 Task: Find connections with filter location Chhāgalnāiya with filter topic #Creativitywith filter profile language French with filter current company Qlik with filter school Vel's Institute of Science, Technoloyg and Advanced Studies, Chennai with filter industry Accessible Architecture and Design with filter service category Event Photography with filter keywords title Photographer
Action: Mouse moved to (532, 112)
Screenshot: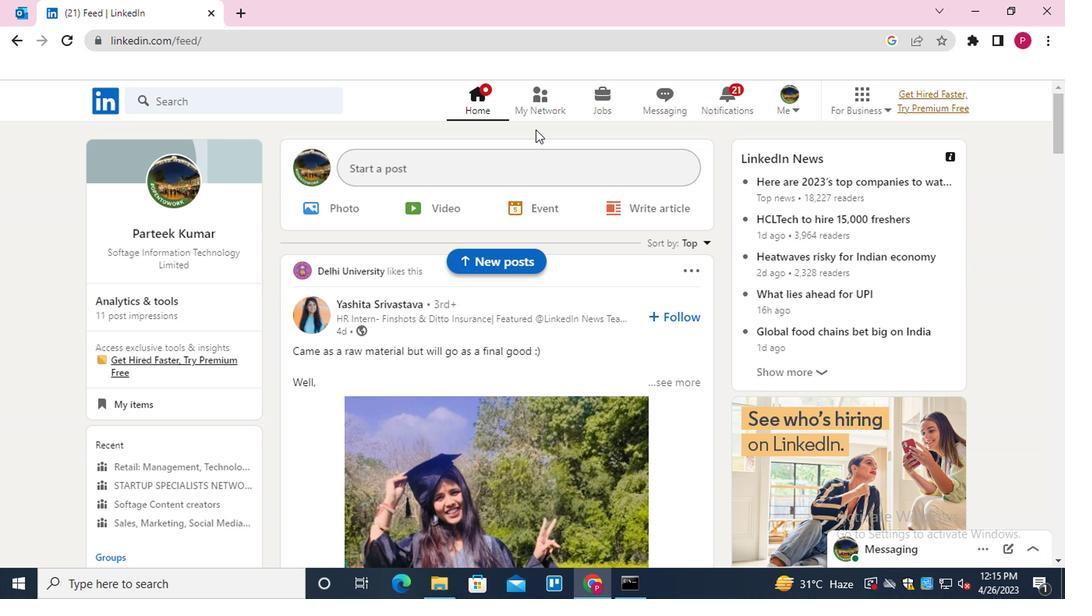 
Action: Mouse pressed left at (532, 112)
Screenshot: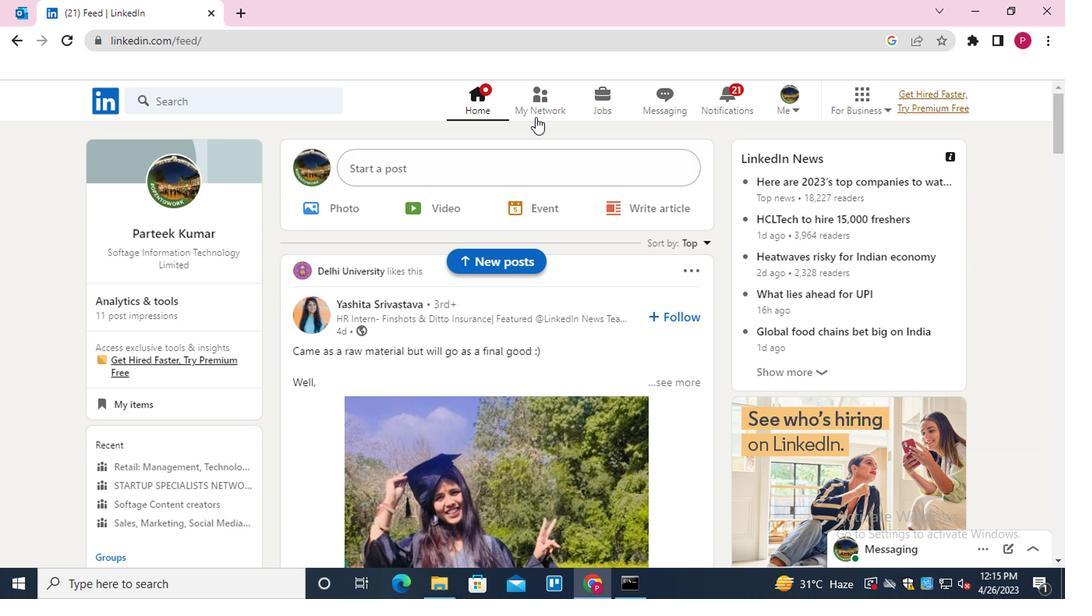 
Action: Mouse moved to (214, 184)
Screenshot: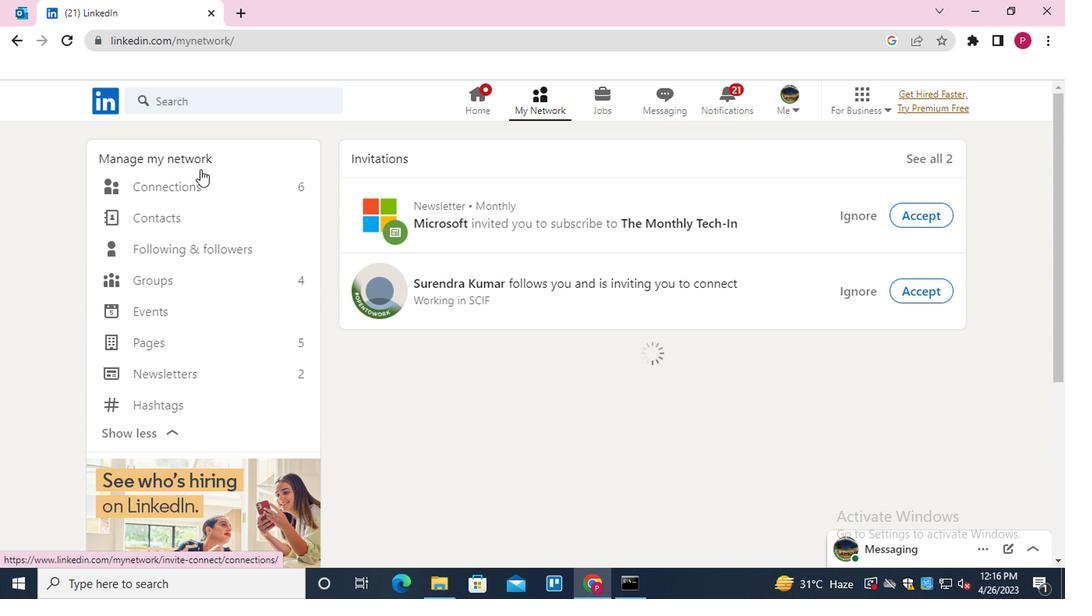 
Action: Mouse pressed left at (214, 184)
Screenshot: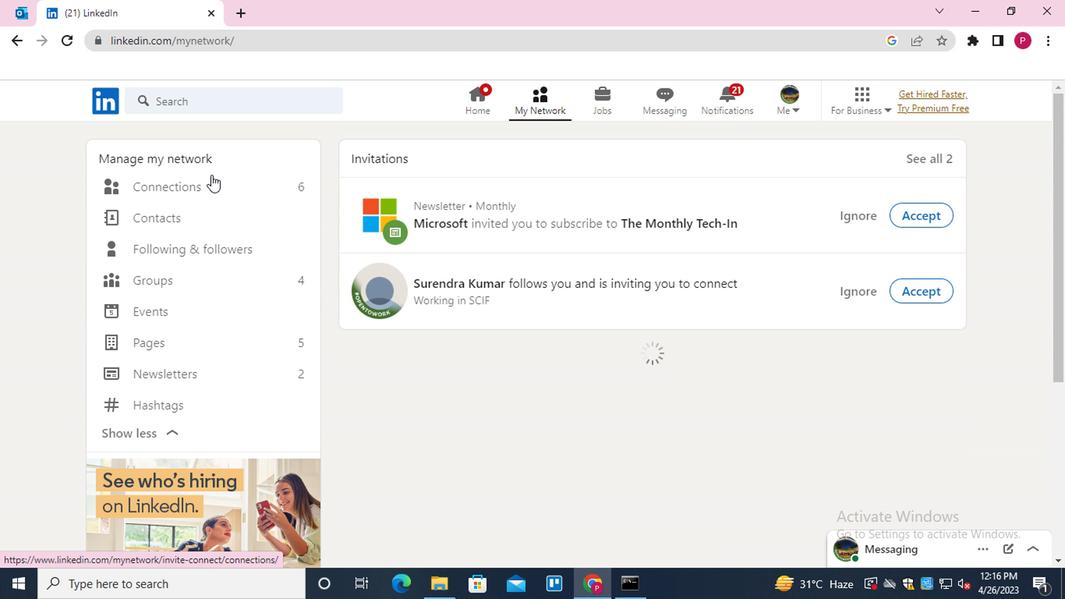 
Action: Mouse moved to (672, 189)
Screenshot: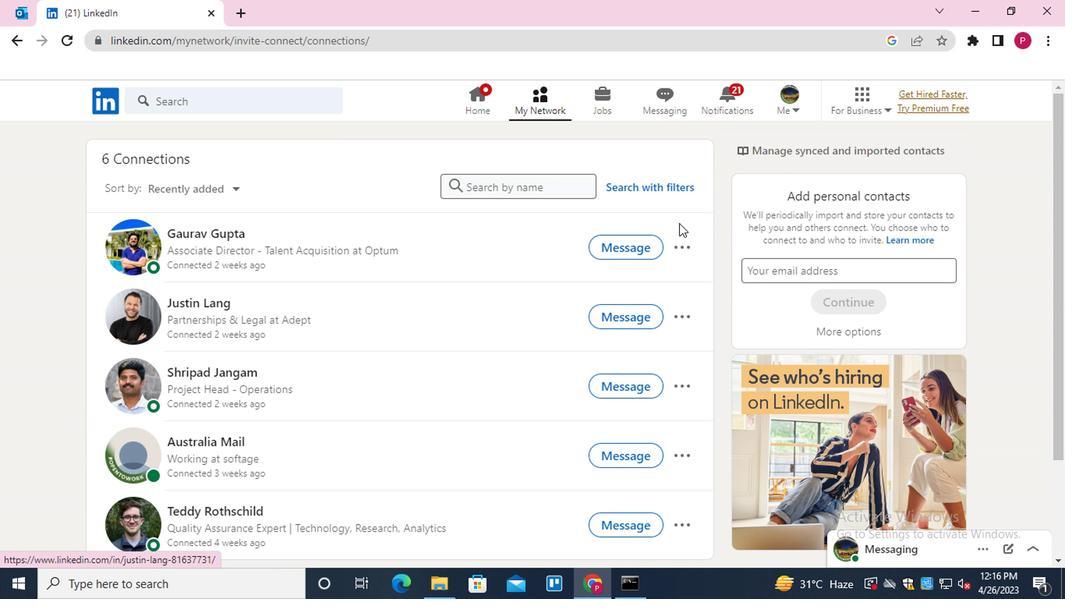
Action: Mouse pressed left at (672, 189)
Screenshot: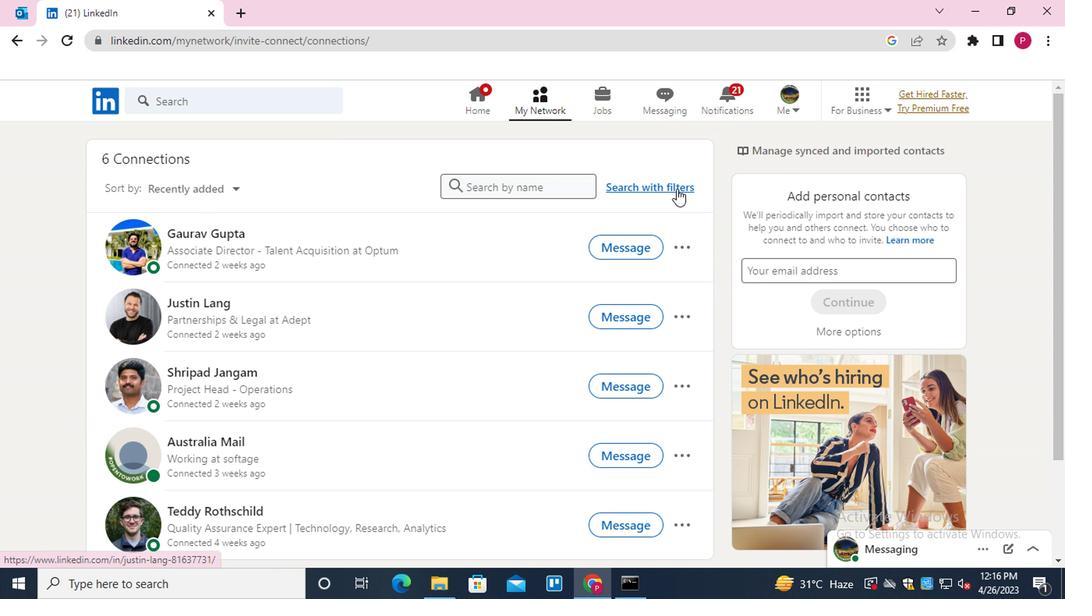 
Action: Mouse moved to (507, 148)
Screenshot: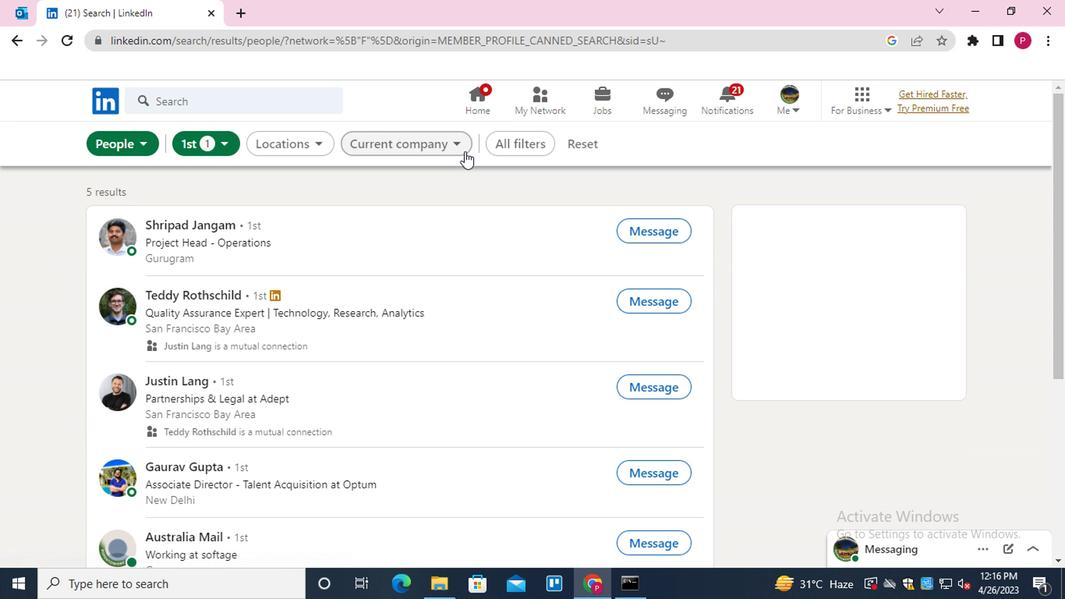 
Action: Mouse pressed left at (507, 148)
Screenshot: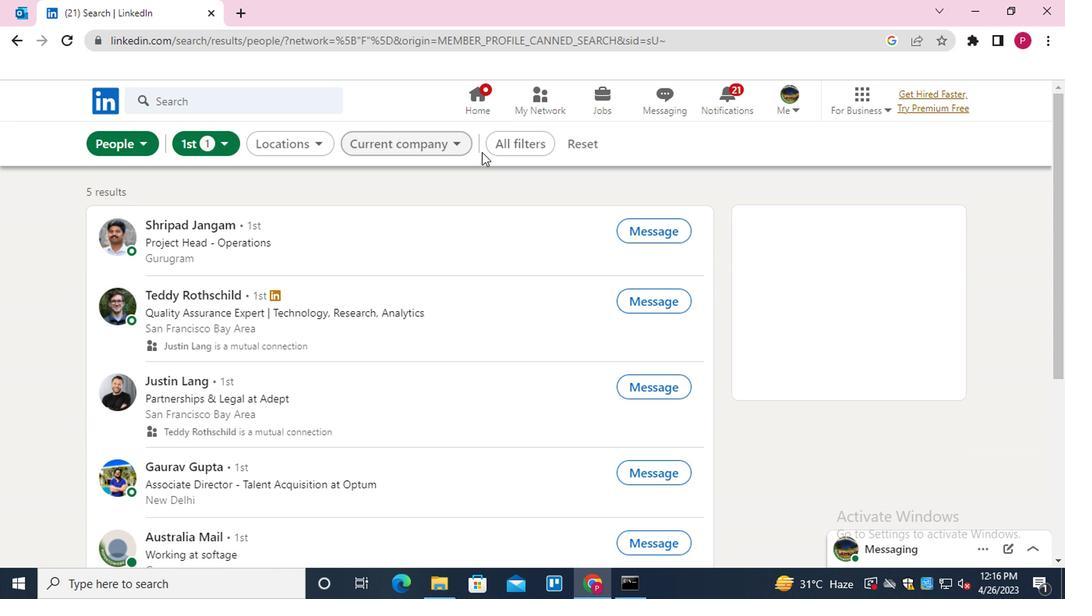 
Action: Mouse moved to (926, 388)
Screenshot: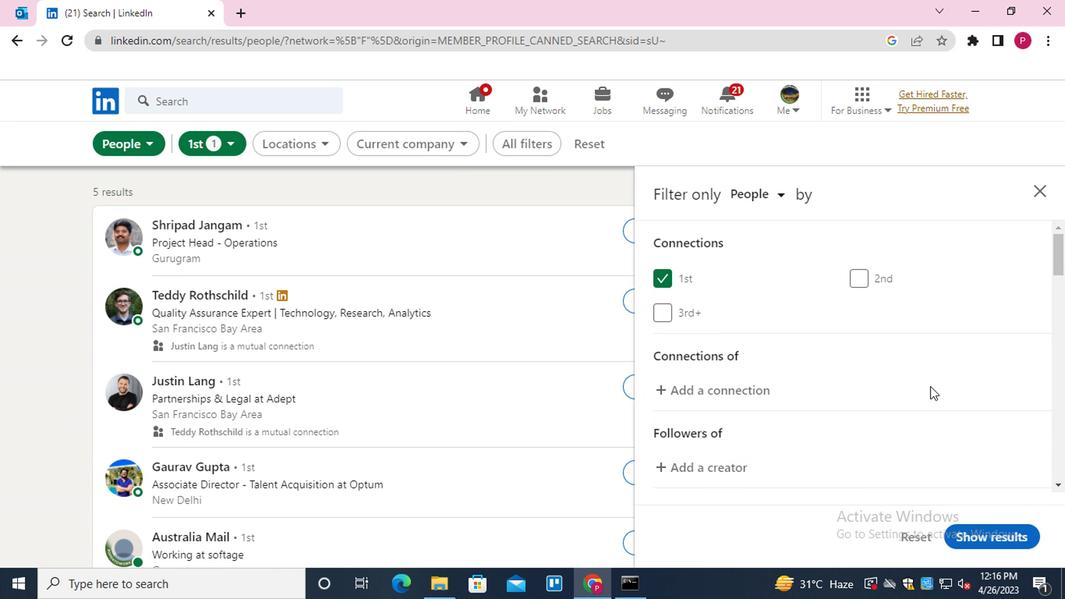 
Action: Mouse scrolled (926, 387) with delta (0, 0)
Screenshot: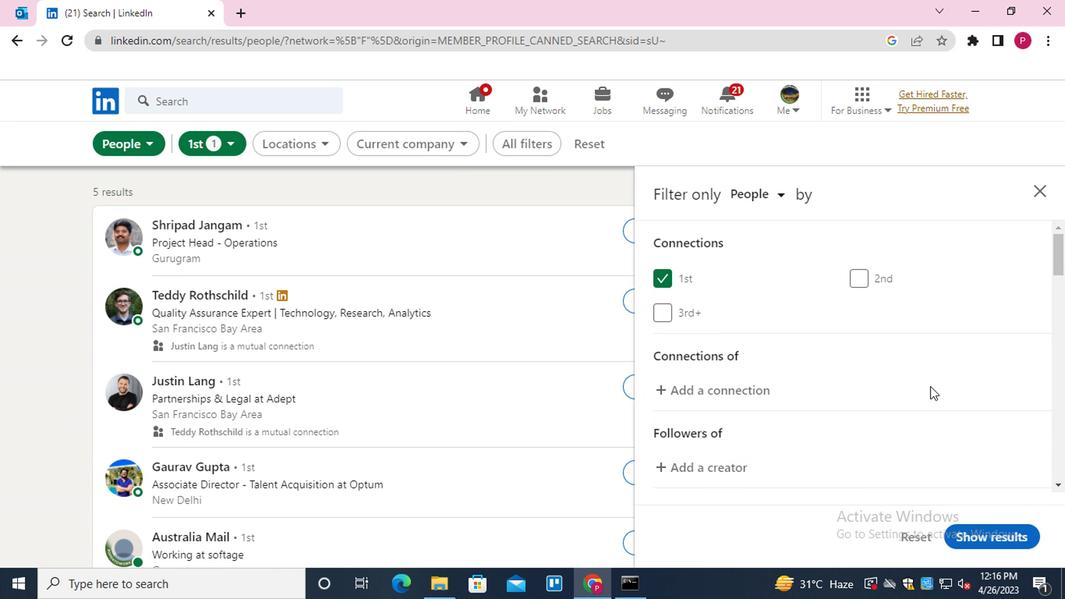 
Action: Mouse scrolled (926, 387) with delta (0, 0)
Screenshot: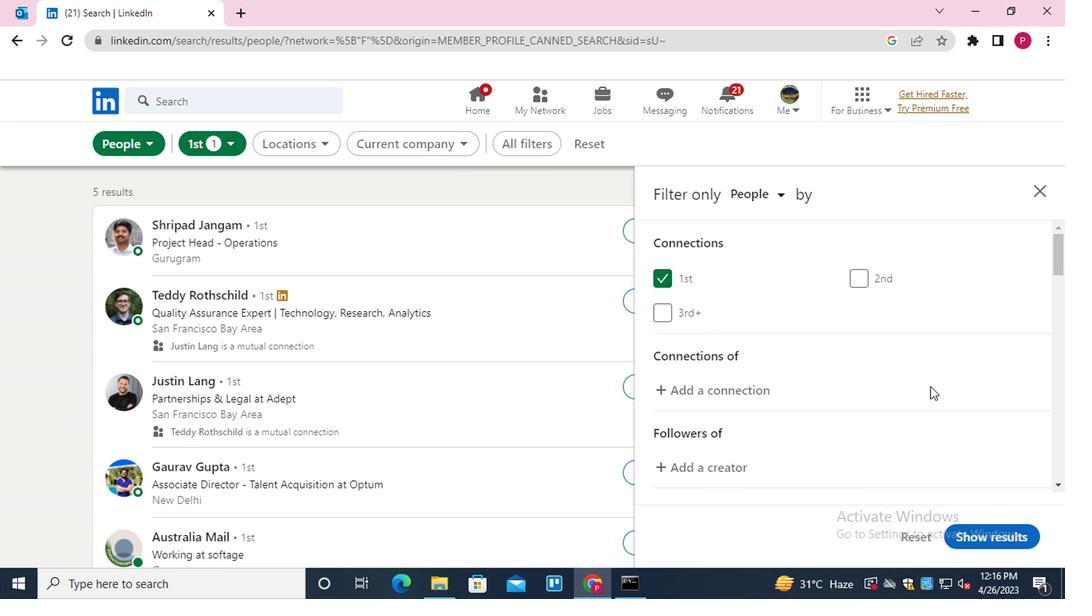 
Action: Mouse scrolled (926, 387) with delta (0, 0)
Screenshot: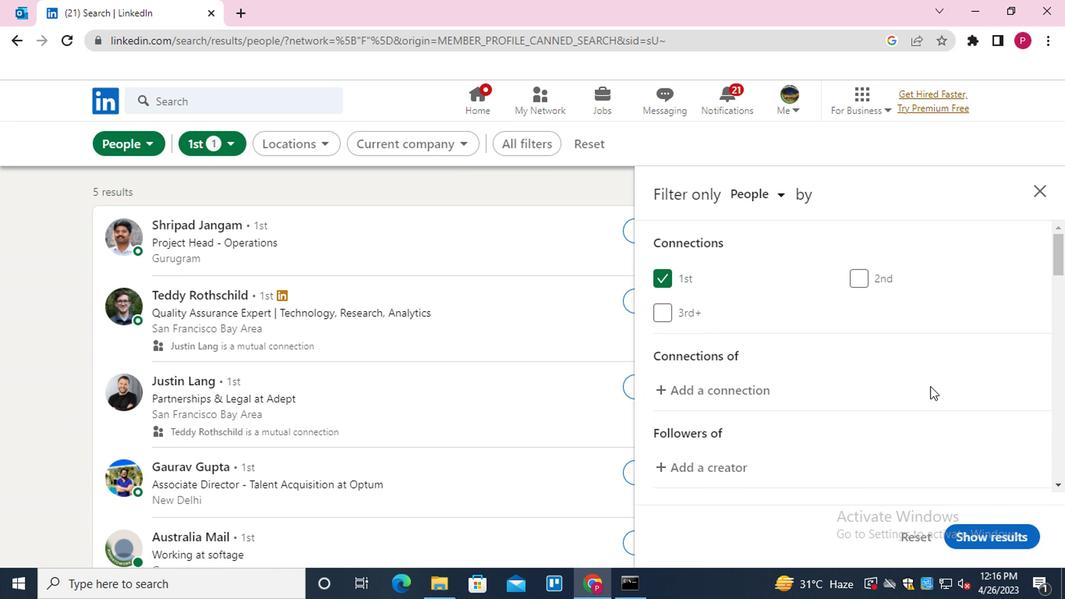 
Action: Mouse moved to (905, 389)
Screenshot: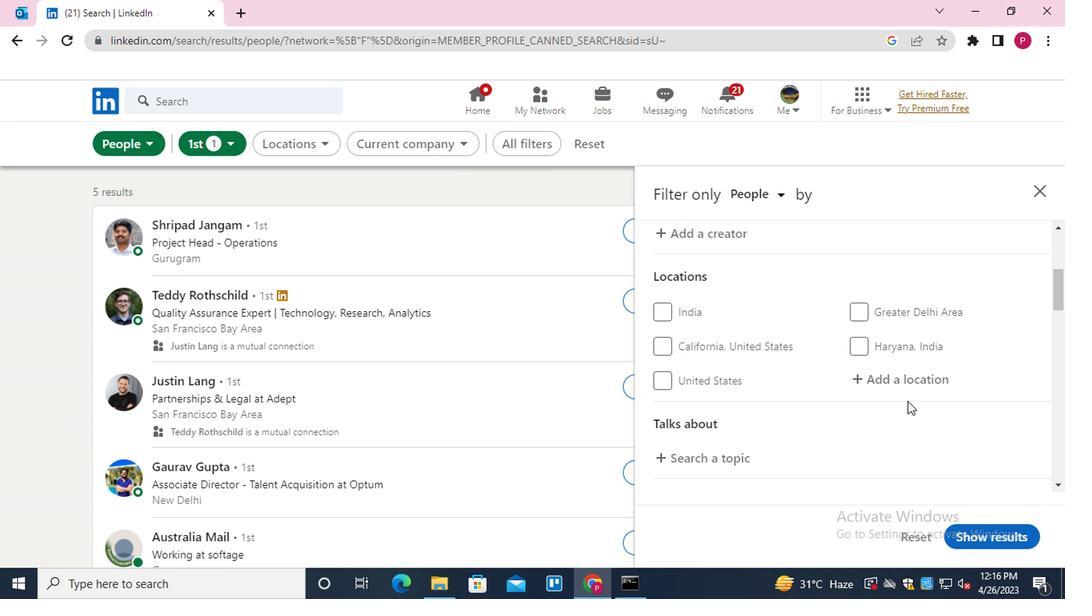 
Action: Mouse pressed left at (905, 389)
Screenshot: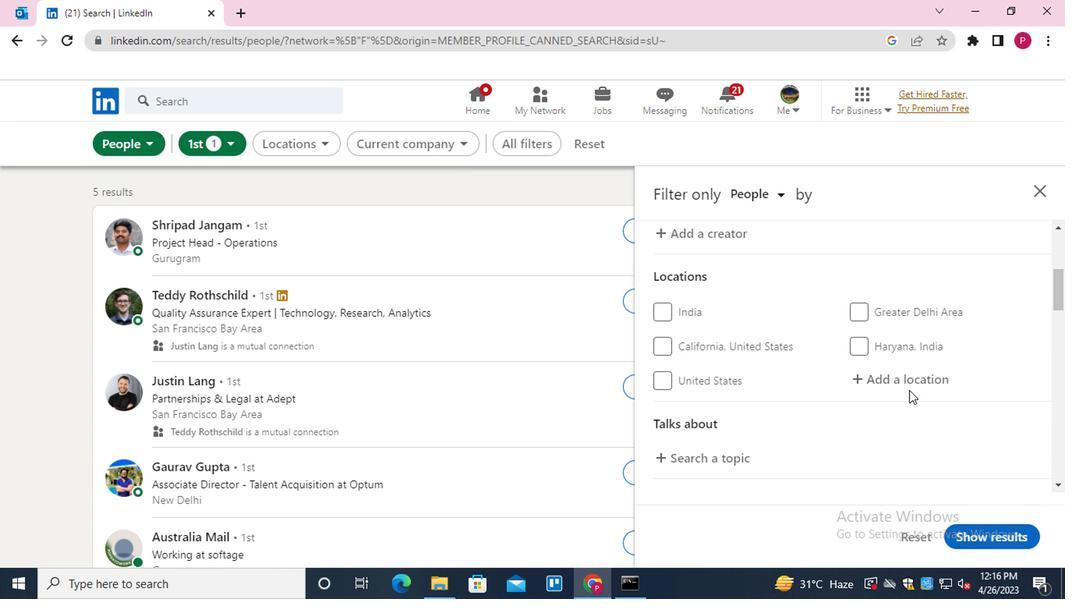 
Action: Key pressed <Key.shift>CHHAGALNAIYA
Screenshot: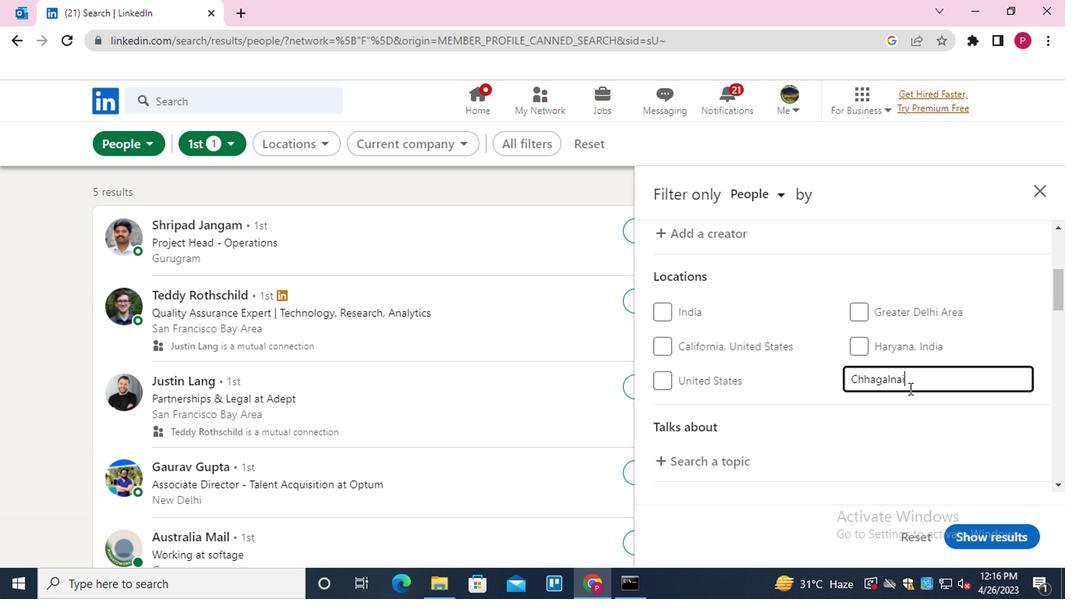 
Action: Mouse moved to (801, 382)
Screenshot: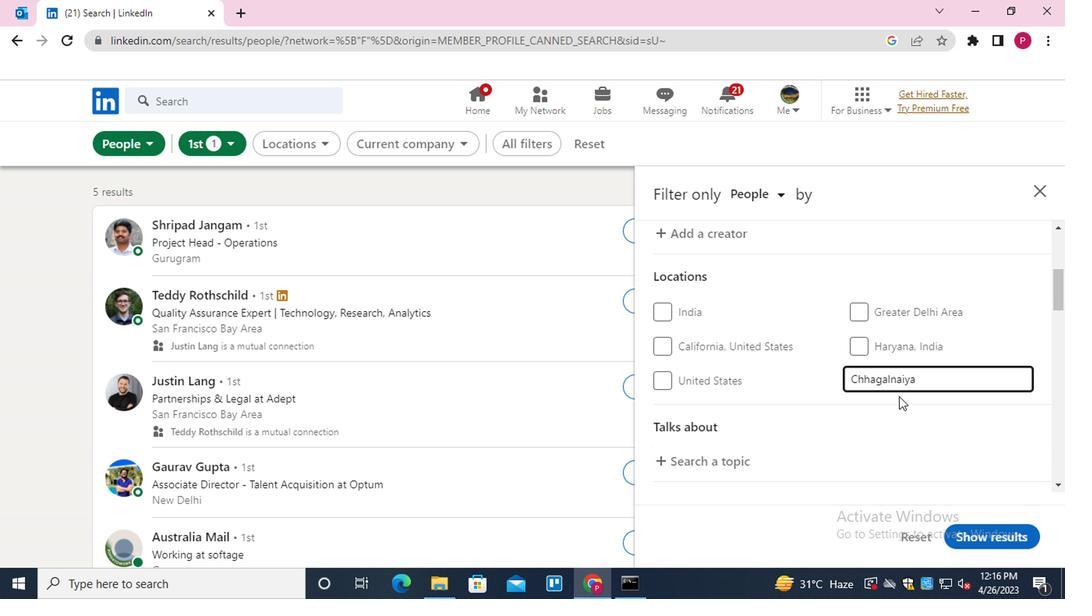 
Action: Mouse scrolled (801, 381) with delta (0, 0)
Screenshot: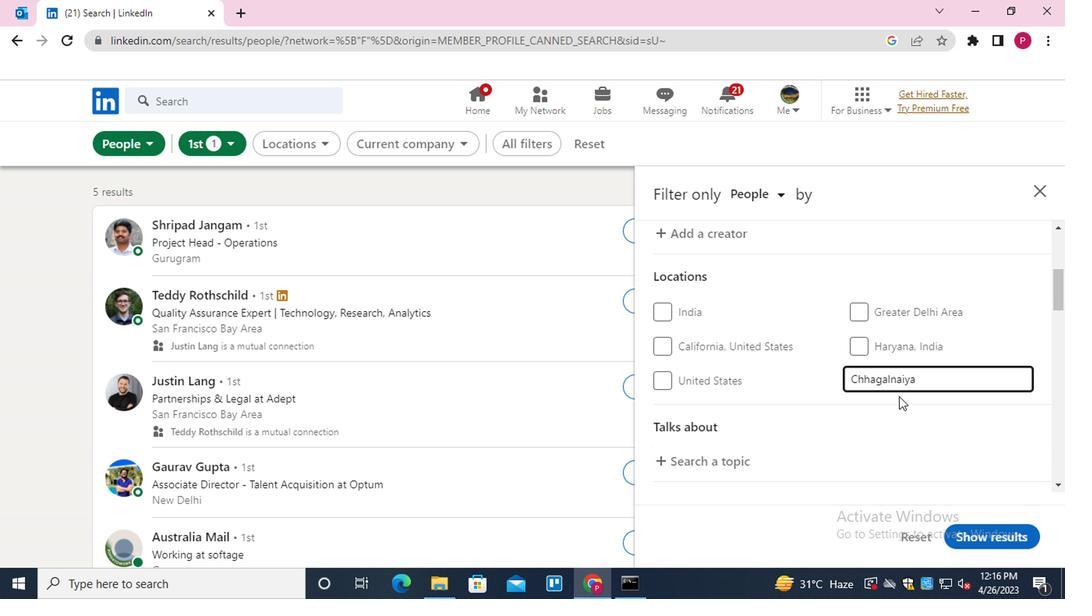 
Action: Mouse moved to (796, 380)
Screenshot: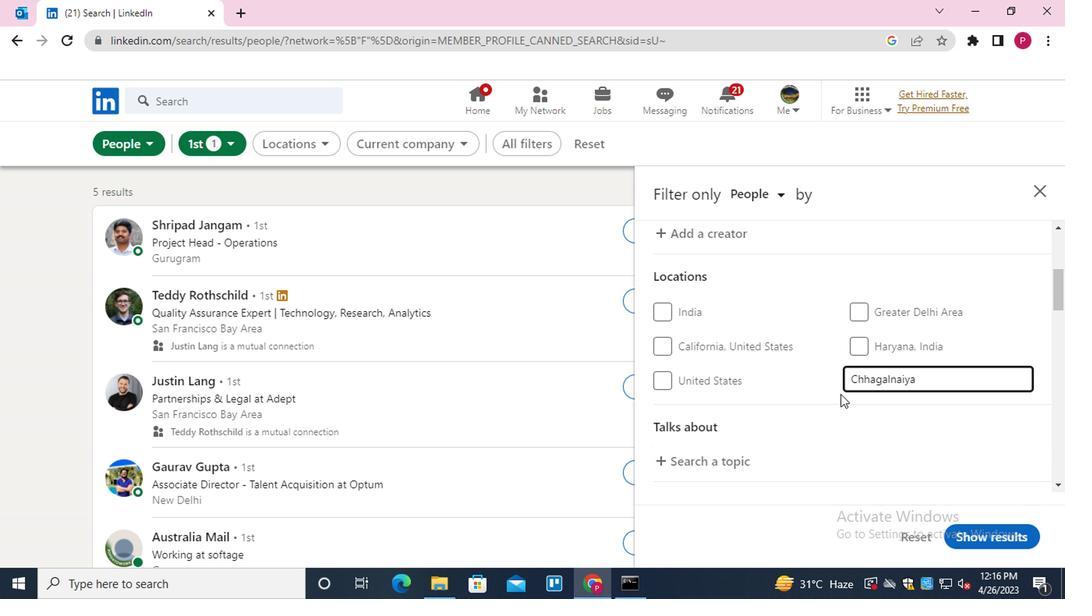 
Action: Mouse scrolled (796, 380) with delta (0, 0)
Screenshot: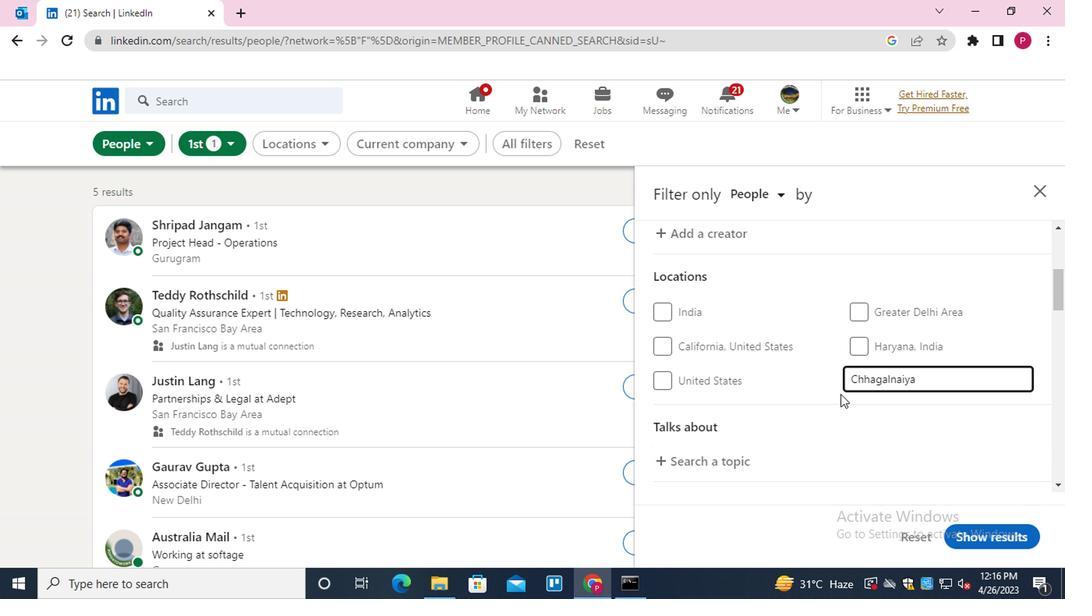 
Action: Mouse moved to (713, 303)
Screenshot: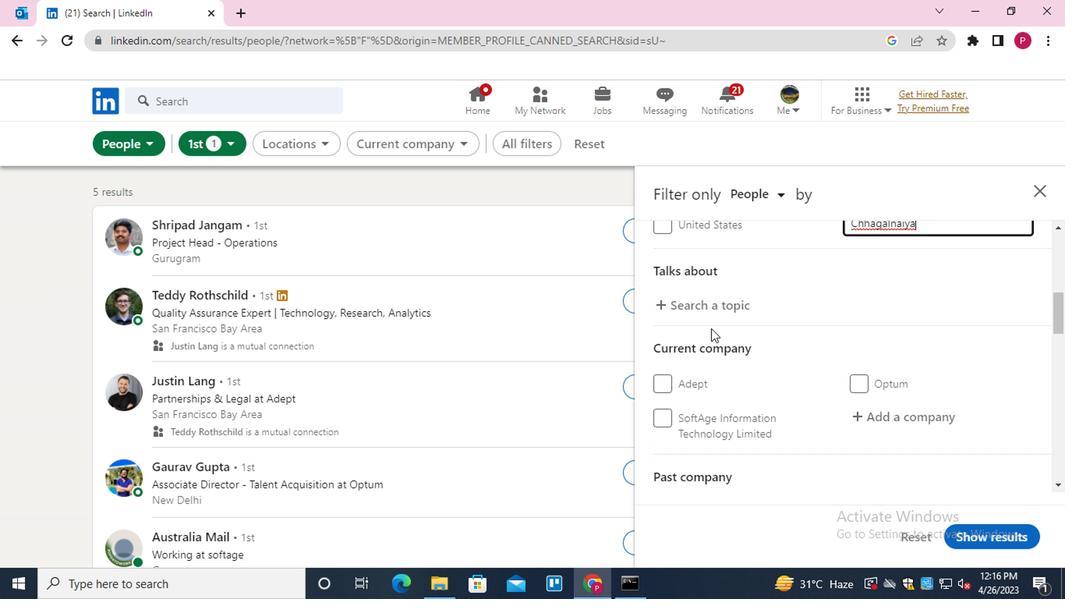 
Action: Mouse pressed left at (713, 303)
Screenshot: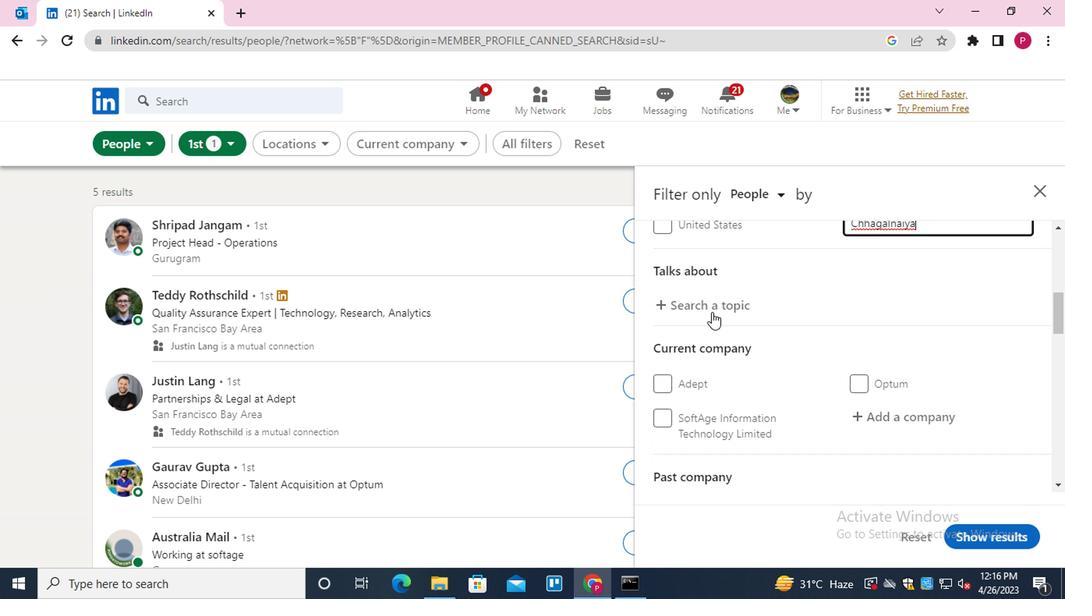 
Action: Key pressed CREATIVITY<Key.down><Key.enter>
Screenshot: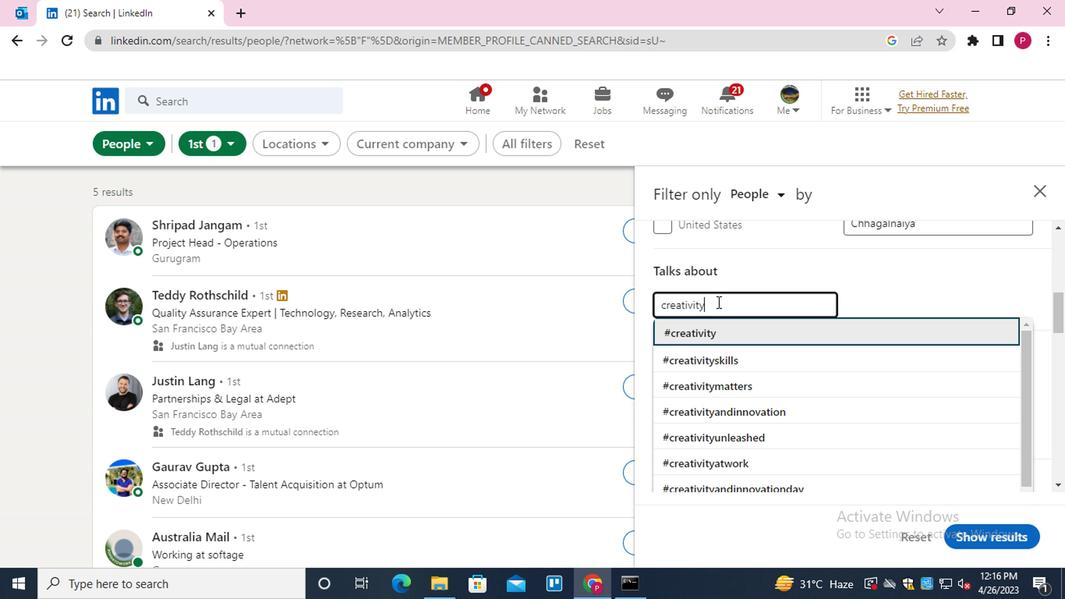 
Action: Mouse moved to (805, 328)
Screenshot: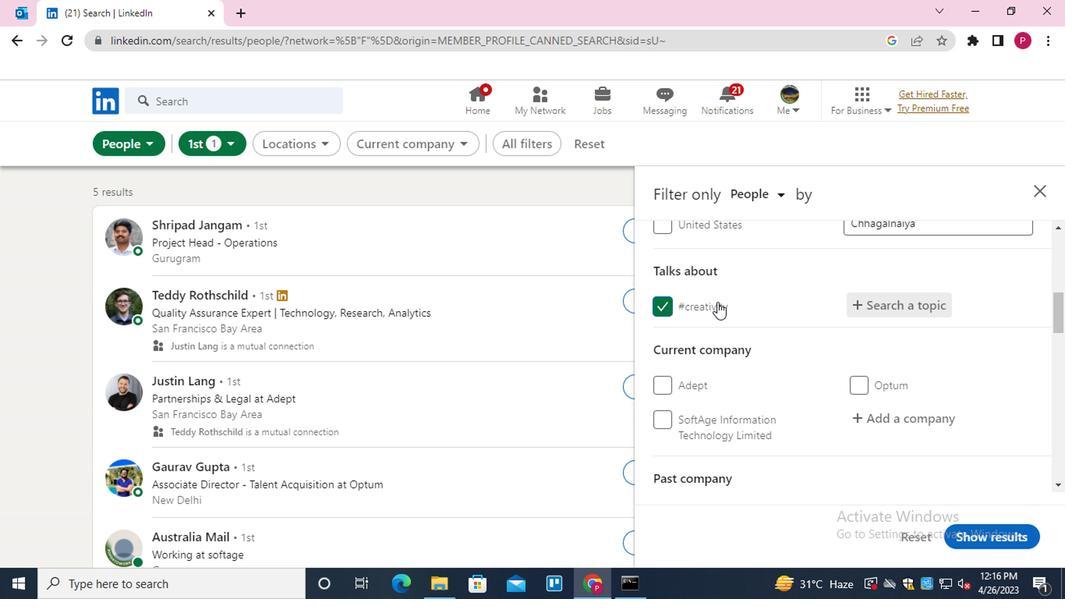 
Action: Mouse scrolled (805, 327) with delta (0, 0)
Screenshot: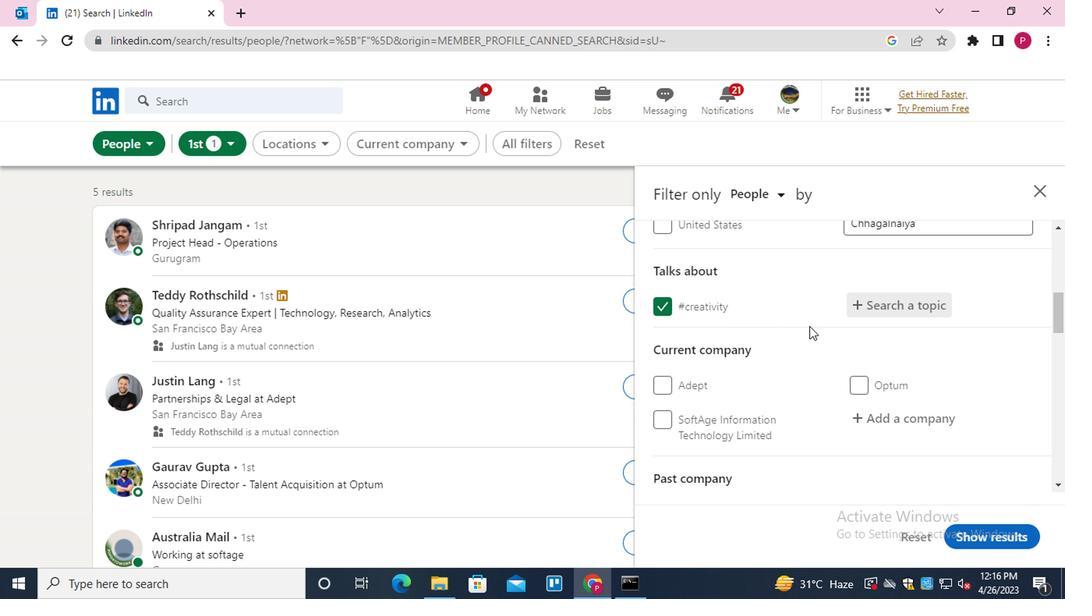 
Action: Mouse scrolled (805, 327) with delta (0, 0)
Screenshot: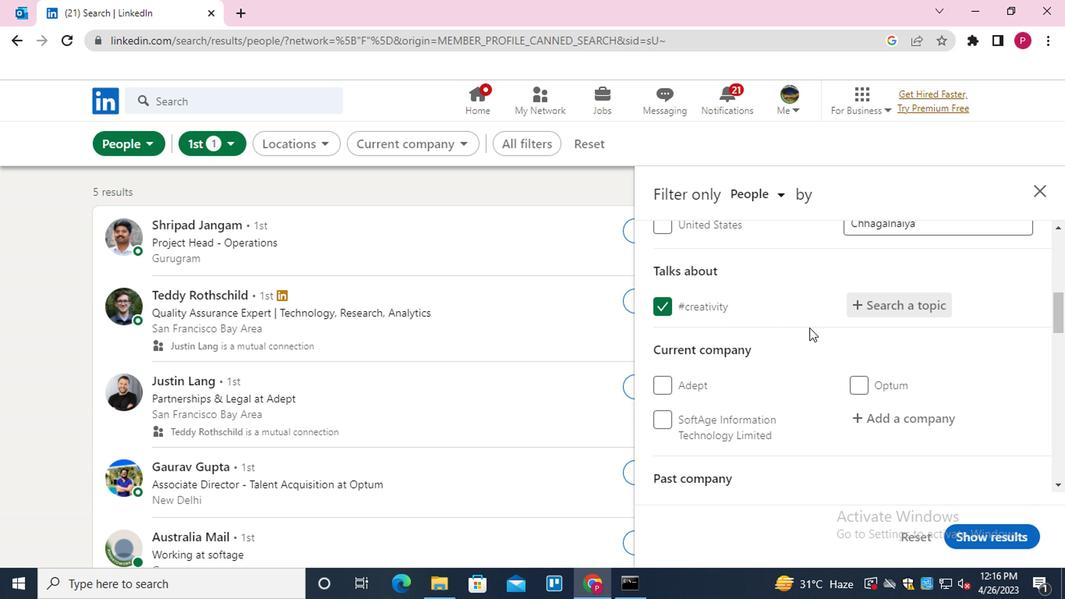 
Action: Mouse moved to (898, 253)
Screenshot: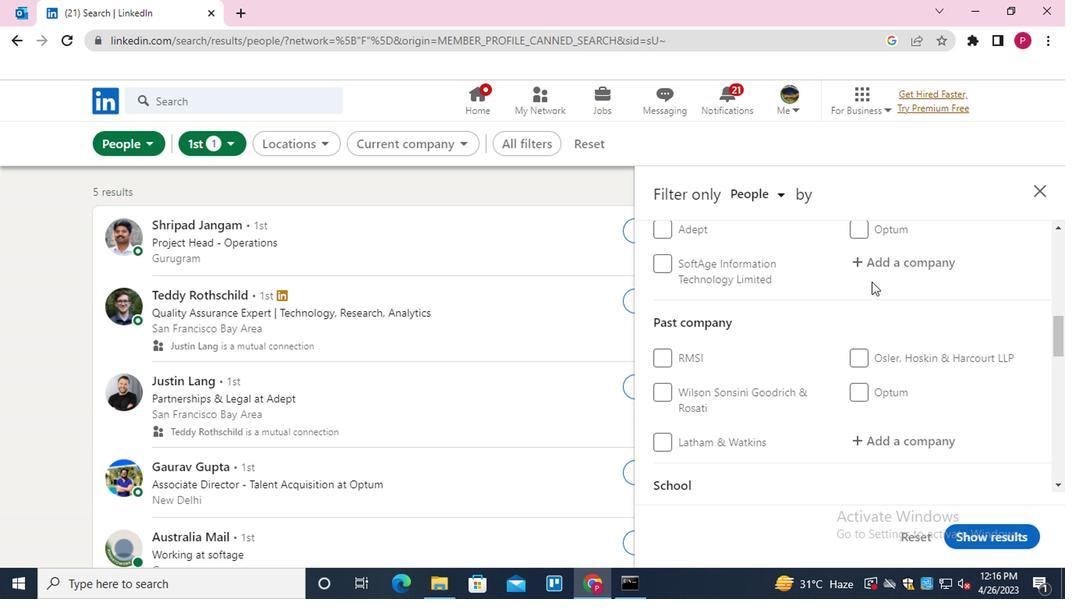 
Action: Mouse pressed left at (898, 253)
Screenshot: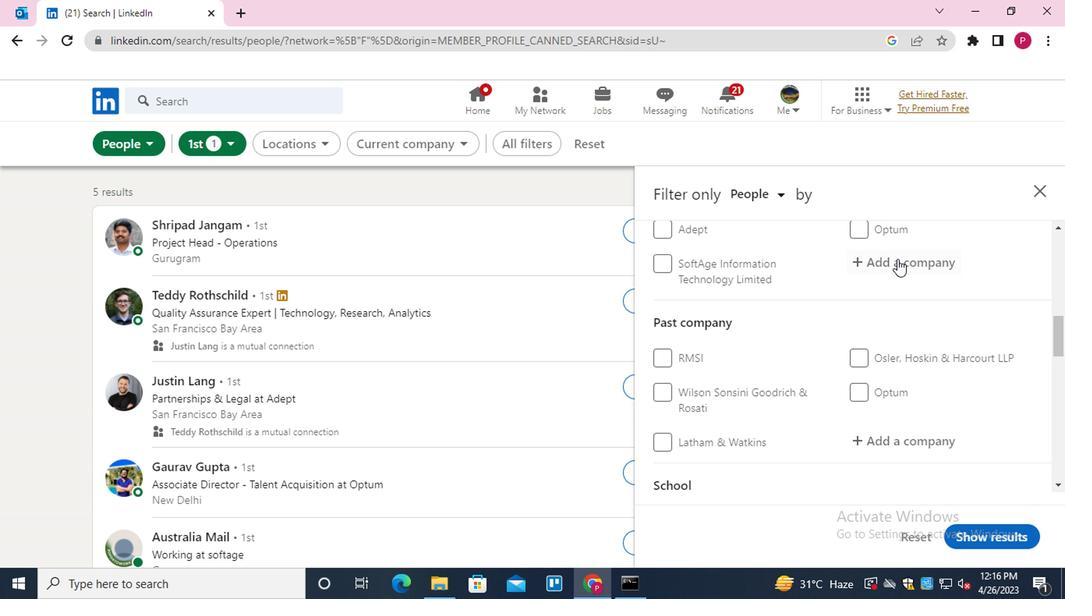 
Action: Key pressed <Key.shift><Key.shift><Key.shift><Key.shift>QLIK<Key.down><Key.enter>
Screenshot: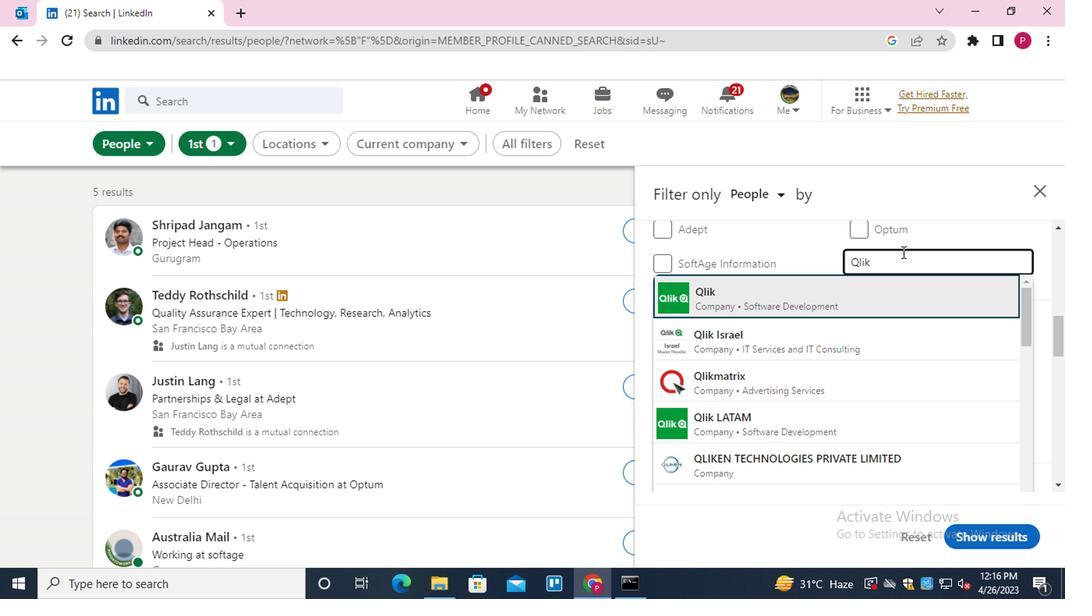 
Action: Mouse moved to (823, 299)
Screenshot: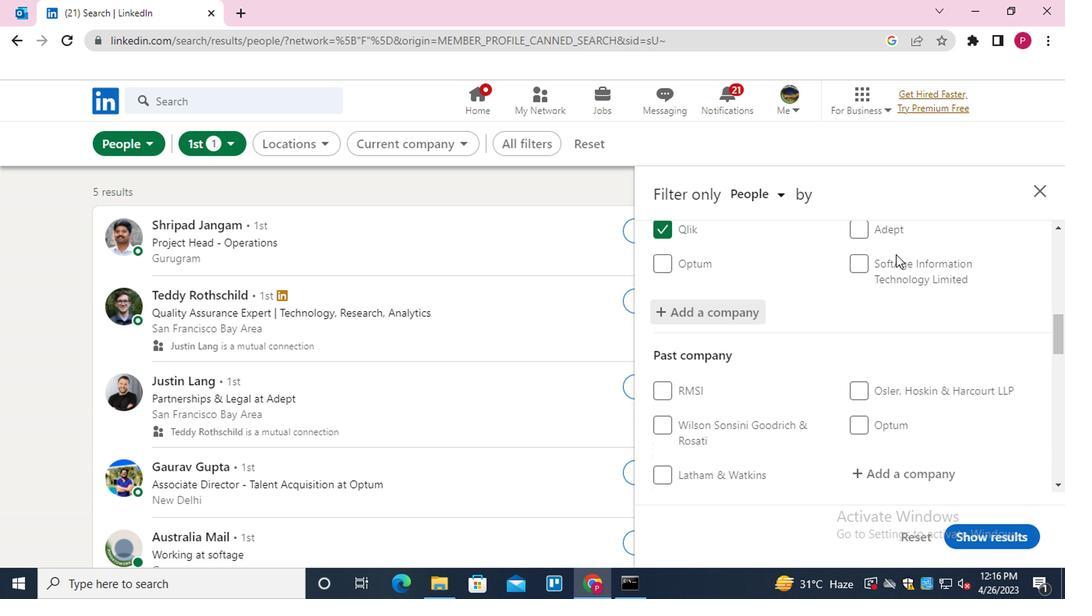 
Action: Mouse scrolled (823, 298) with delta (0, 0)
Screenshot: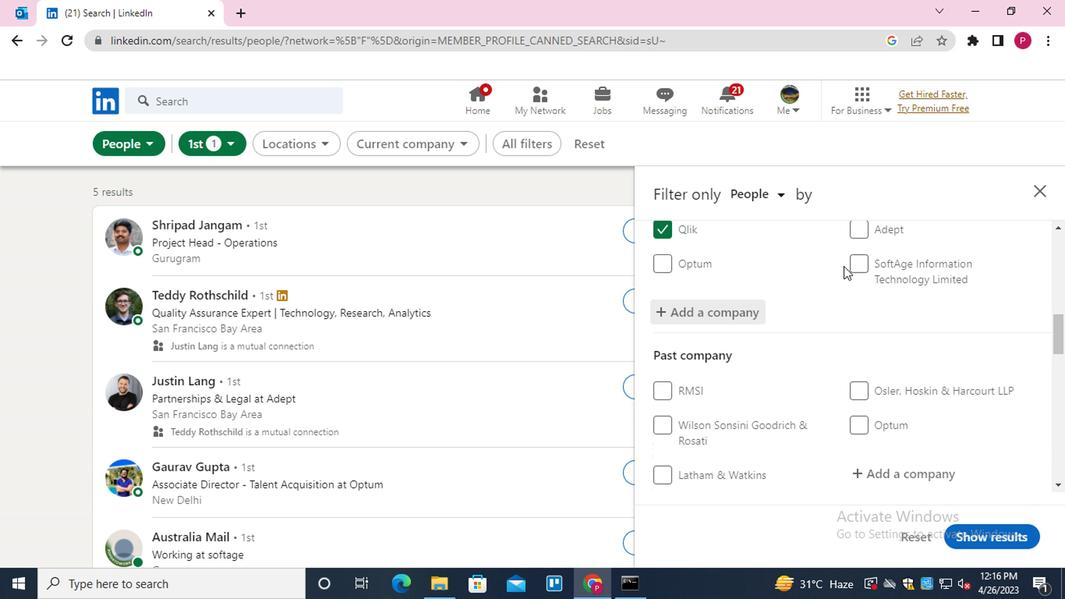 
Action: Mouse moved to (823, 301)
Screenshot: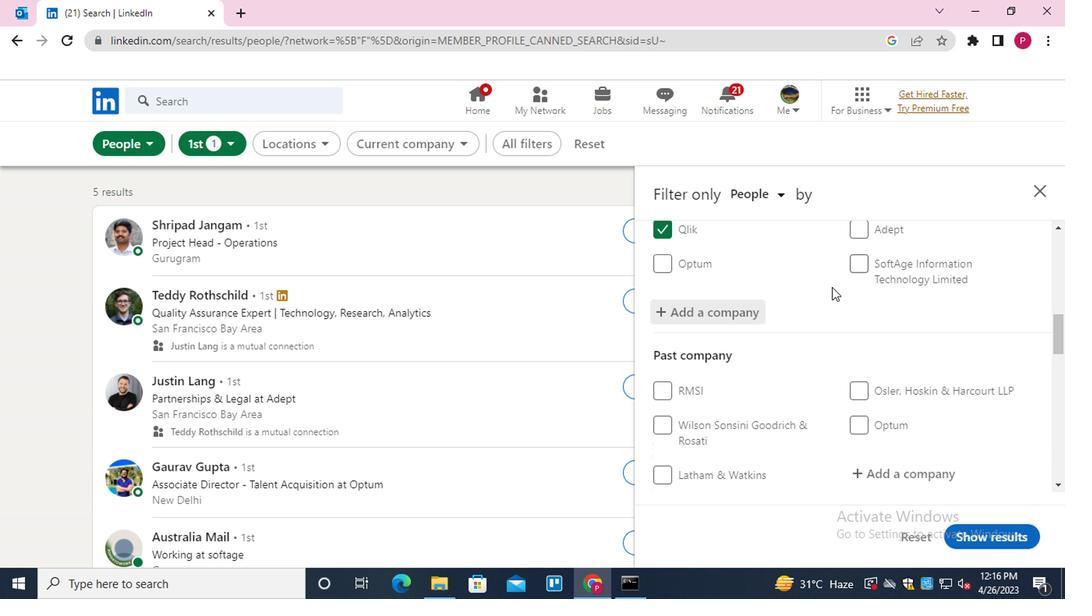 
Action: Mouse scrolled (823, 300) with delta (0, 0)
Screenshot: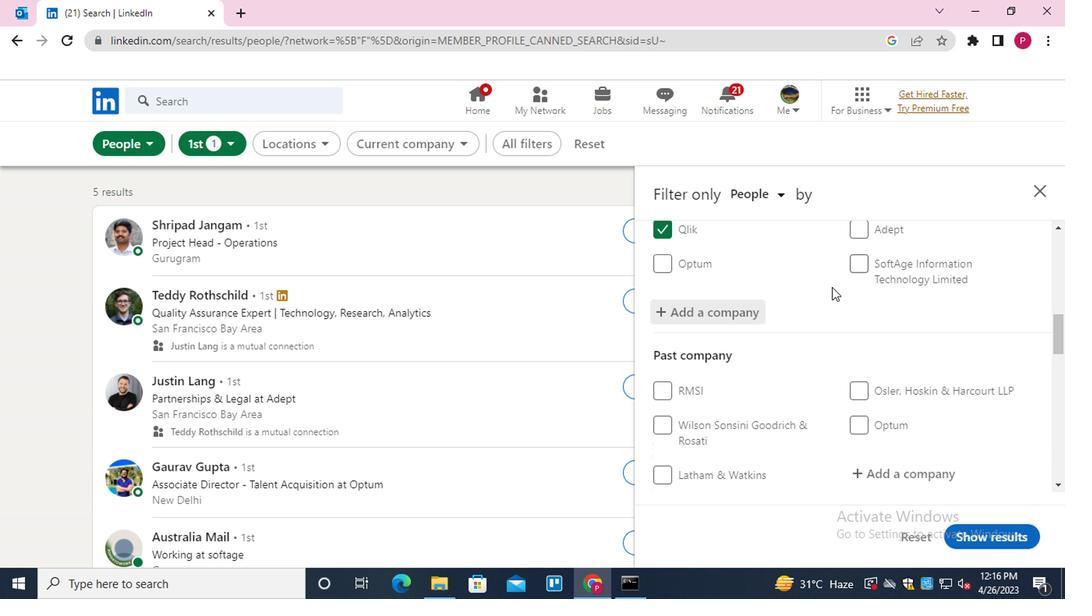 
Action: Mouse moved to (823, 315)
Screenshot: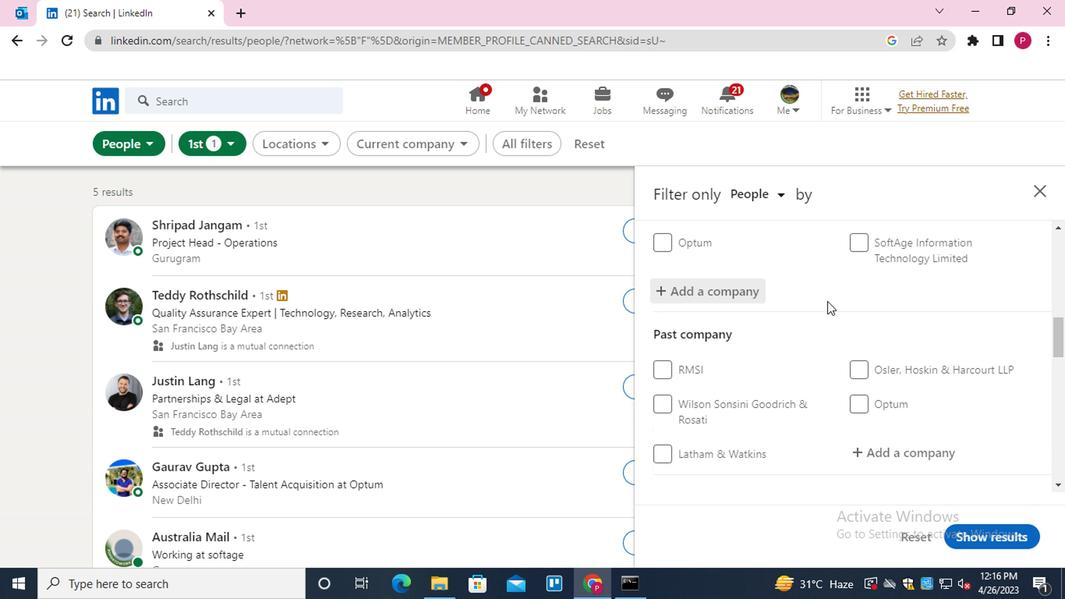 
Action: Mouse scrolled (823, 314) with delta (0, 0)
Screenshot: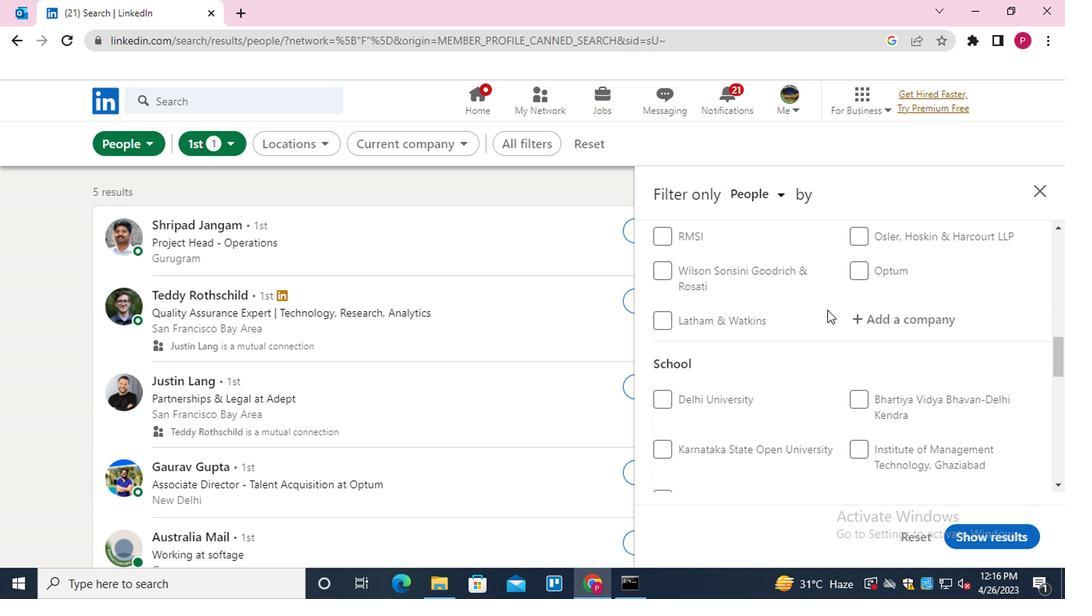 
Action: Mouse scrolled (823, 314) with delta (0, 0)
Screenshot: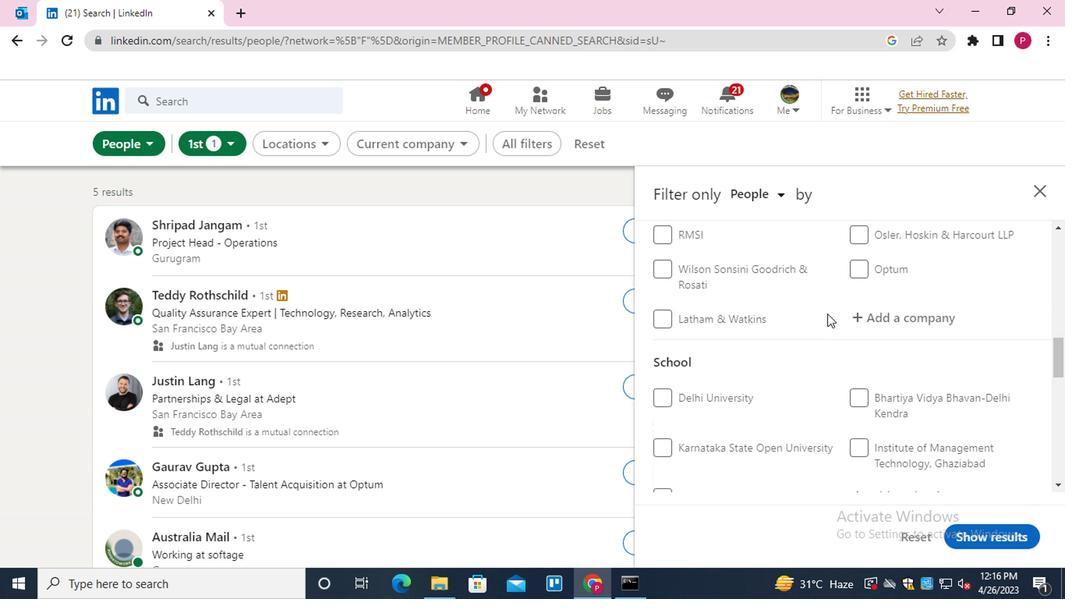 
Action: Mouse moved to (881, 351)
Screenshot: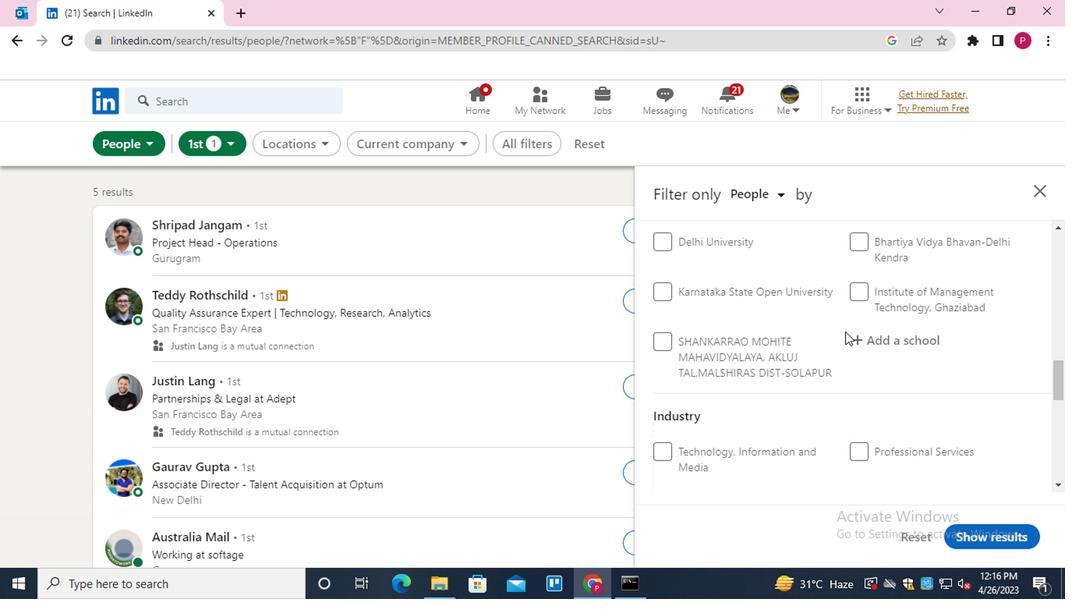 
Action: Mouse pressed left at (881, 351)
Screenshot: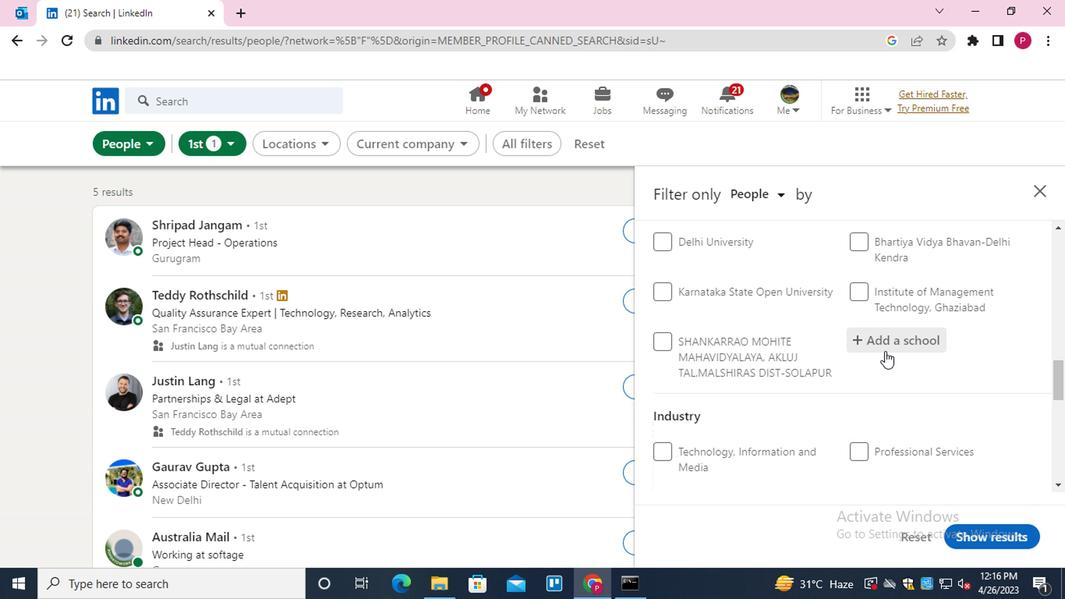 
Action: Key pressed <Key.shift>VEL'S<Key.space><Key.shift>INSTITUTE
Screenshot: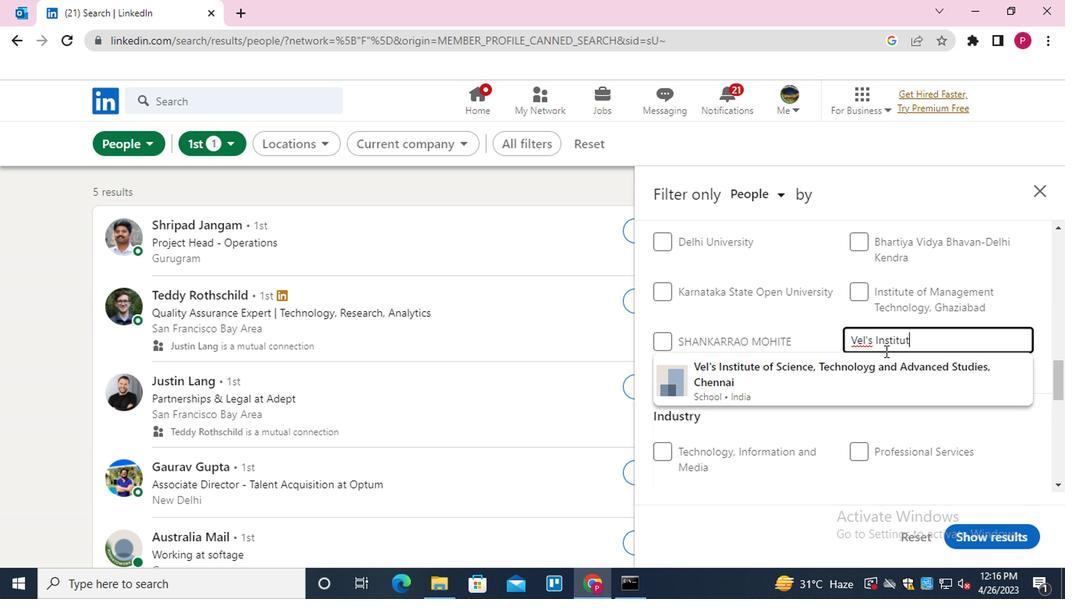 
Action: Mouse moved to (882, 380)
Screenshot: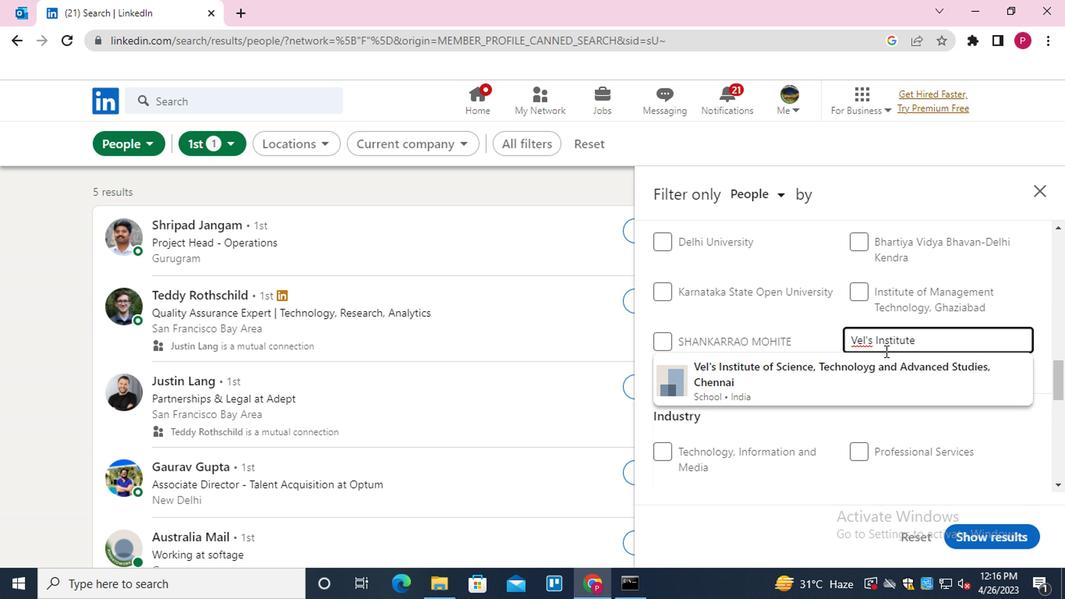 
Action: Mouse pressed left at (882, 380)
Screenshot: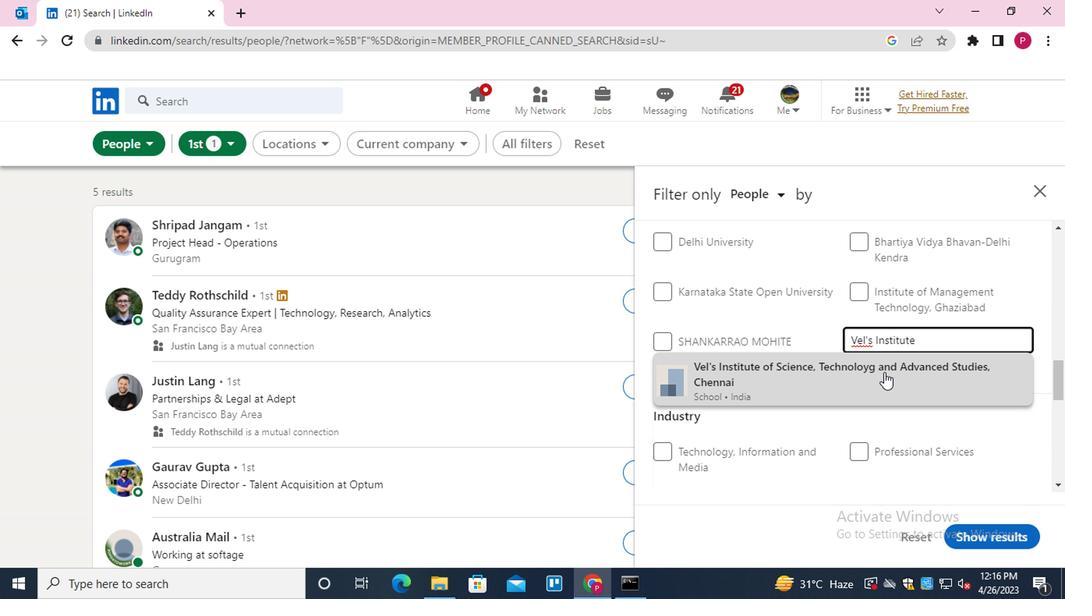 
Action: Mouse moved to (807, 363)
Screenshot: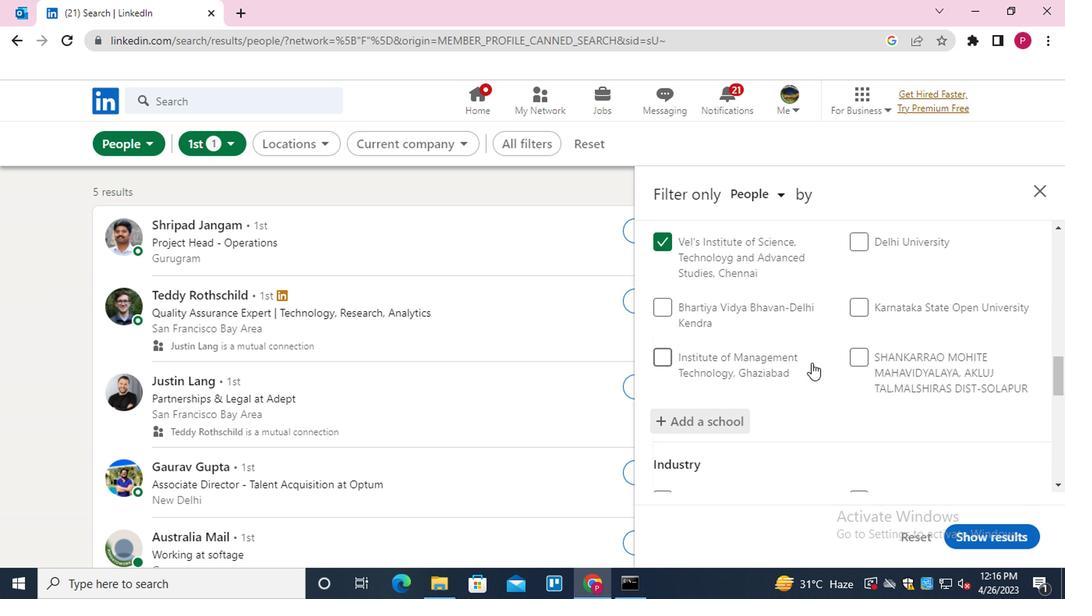 
Action: Mouse scrolled (807, 362) with delta (0, 0)
Screenshot: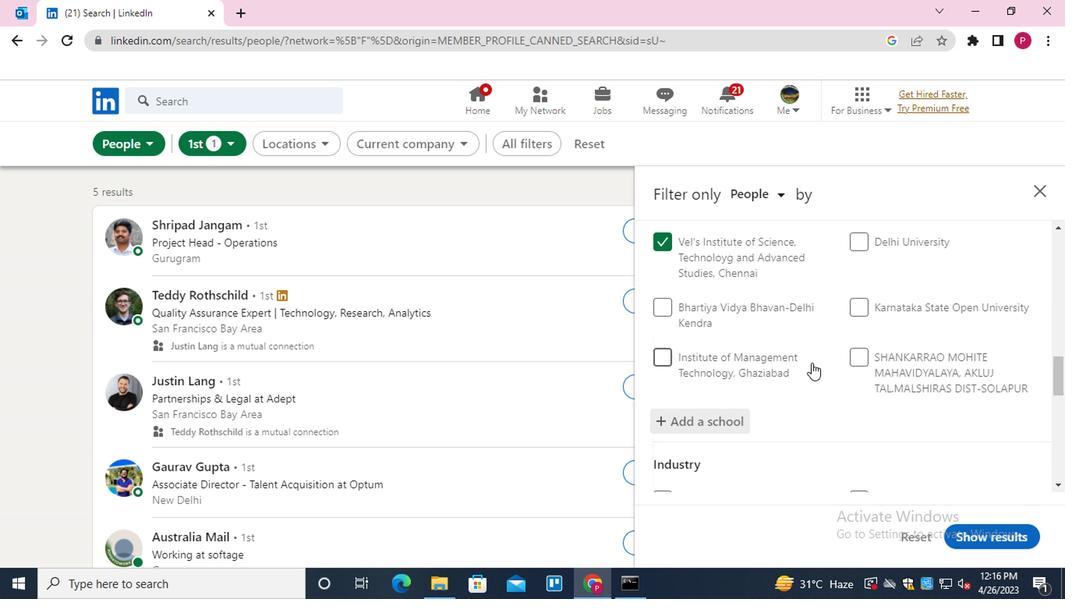 
Action: Mouse moved to (806, 363)
Screenshot: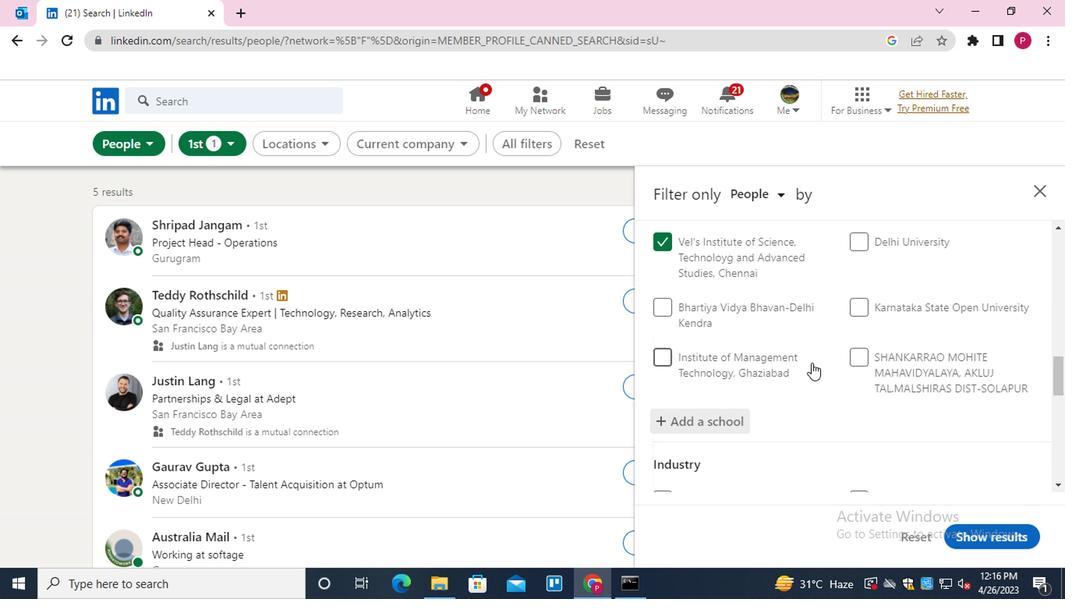 
Action: Mouse scrolled (806, 362) with delta (0, 0)
Screenshot: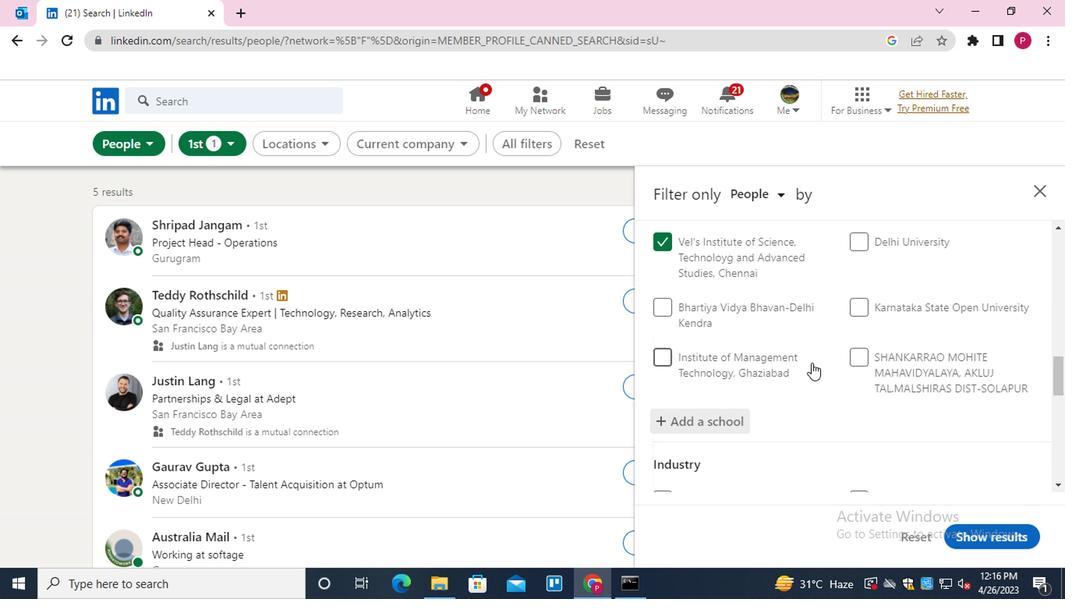 
Action: Mouse scrolled (806, 362) with delta (0, 0)
Screenshot: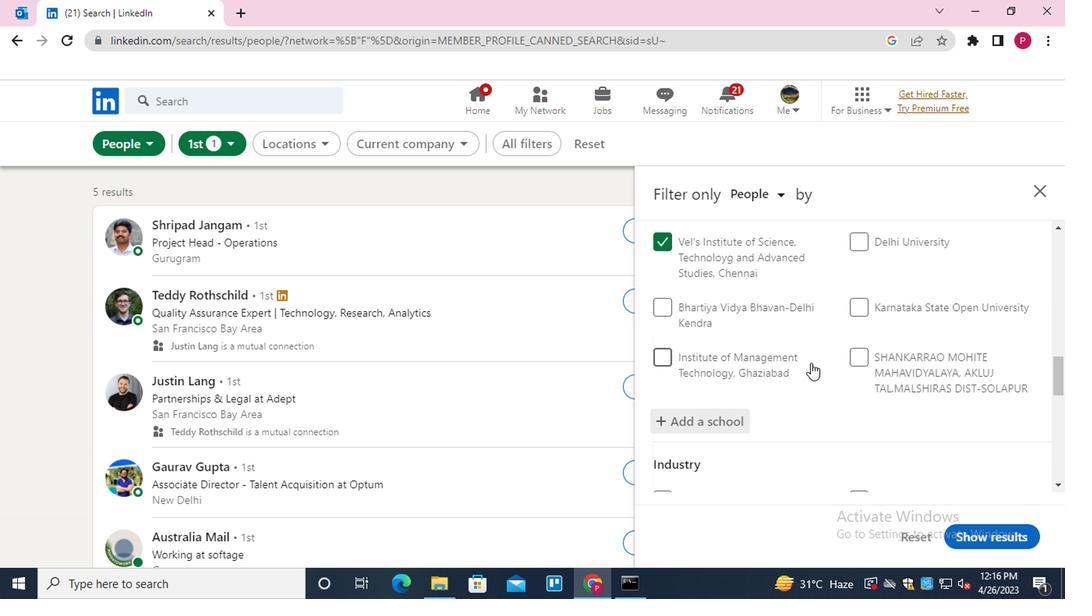 
Action: Mouse moved to (881, 362)
Screenshot: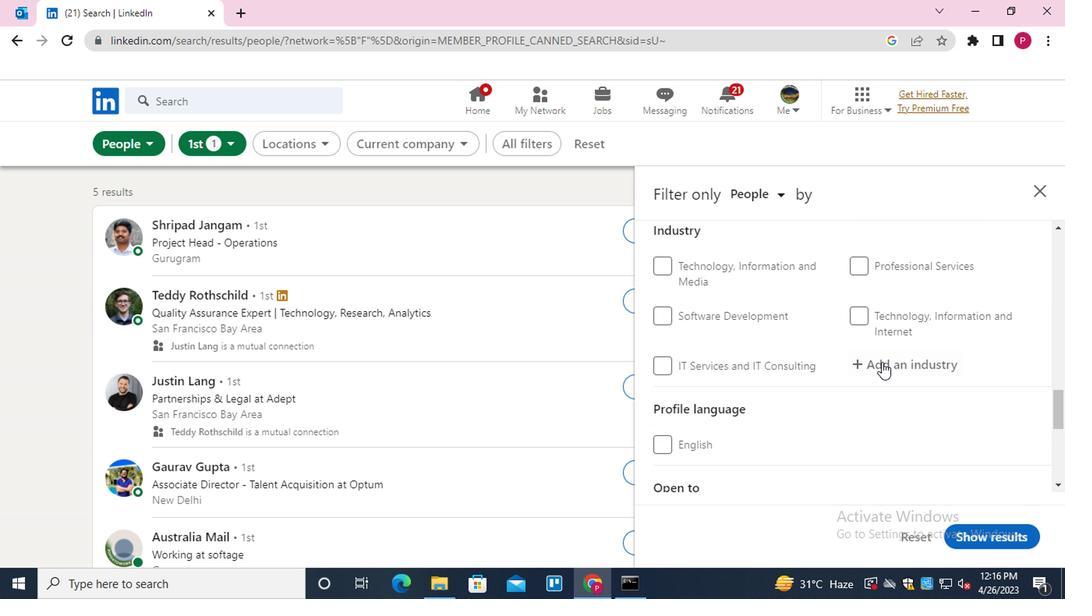 
Action: Mouse pressed left at (881, 362)
Screenshot: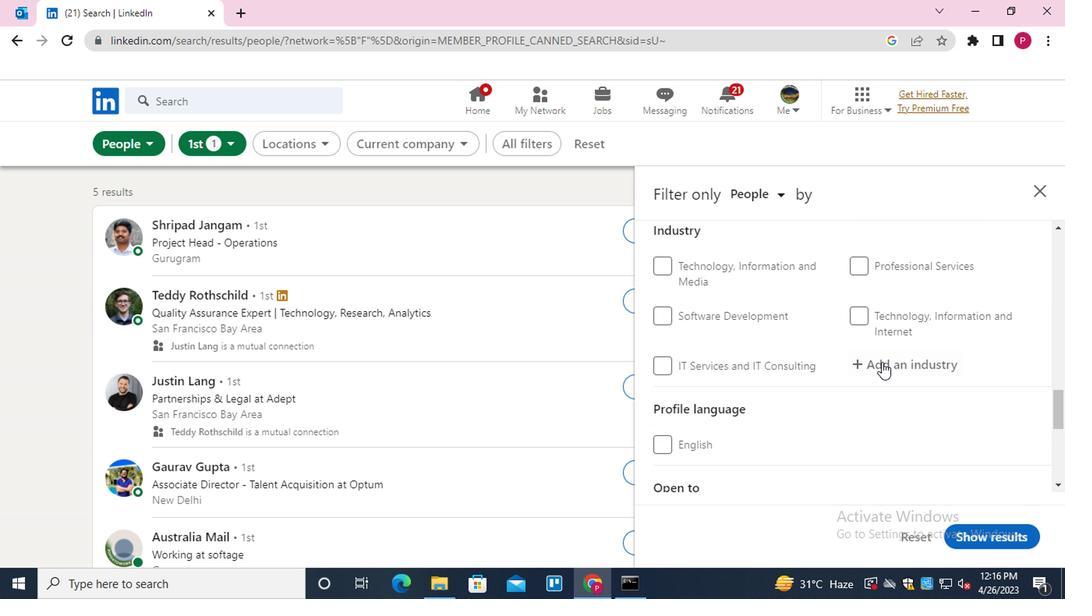 
Action: Key pressed <Key.shift>ASS<Key.backspace><Key.backspace>CC<Key.down><Key.down><Key.enter>
Screenshot: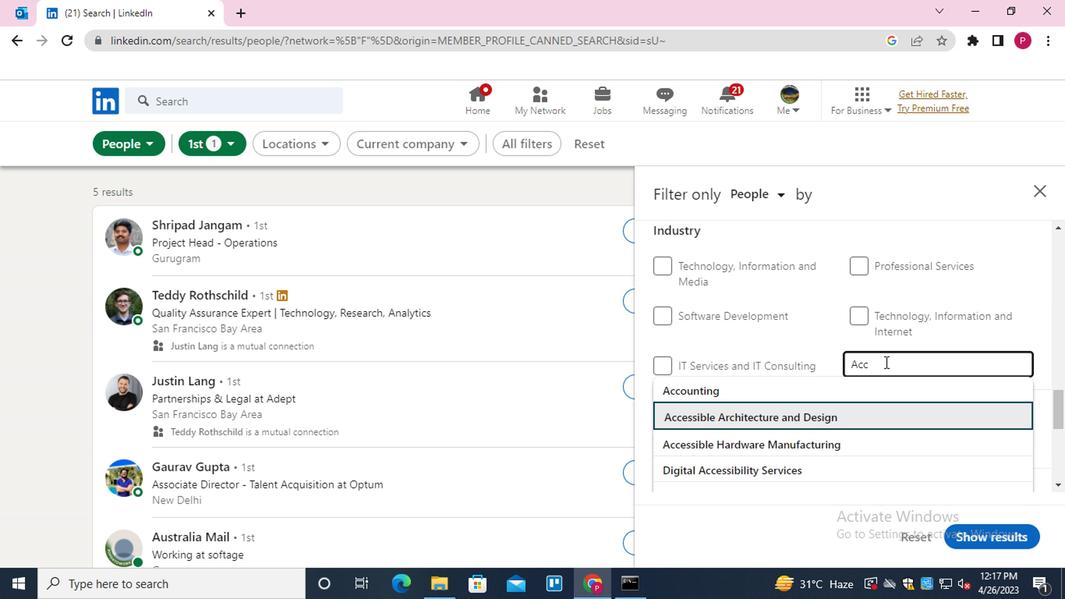 
Action: Mouse moved to (867, 345)
Screenshot: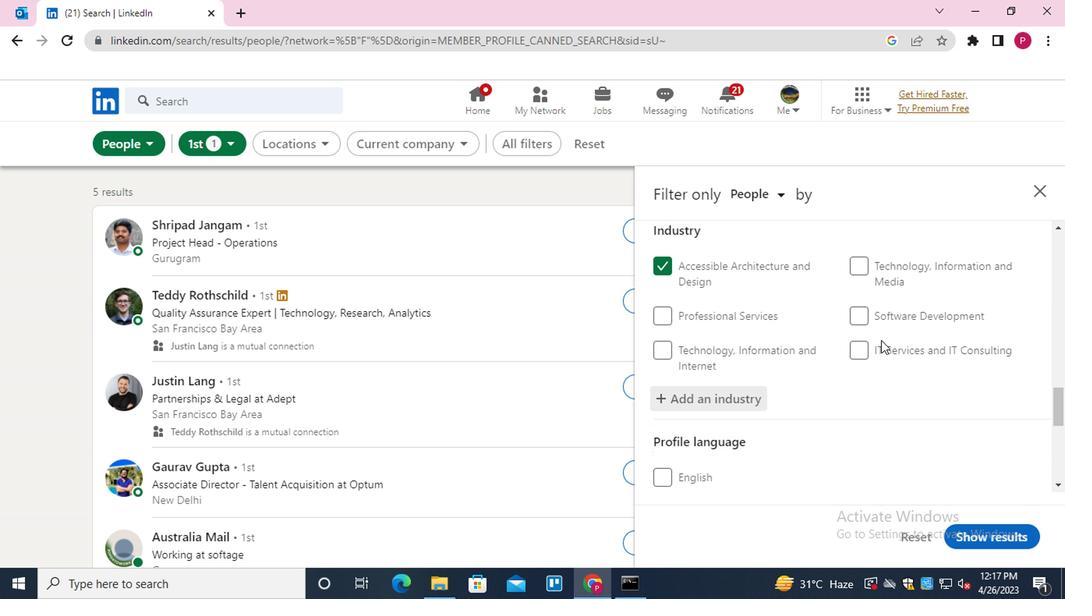 
Action: Mouse scrolled (867, 345) with delta (0, 0)
Screenshot: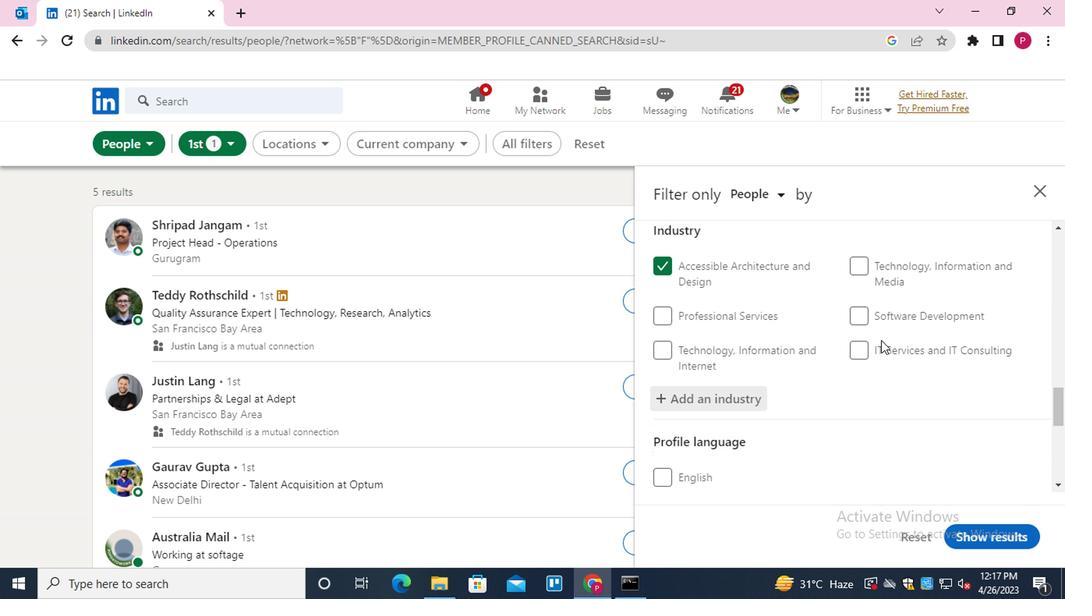 
Action: Mouse moved to (865, 347)
Screenshot: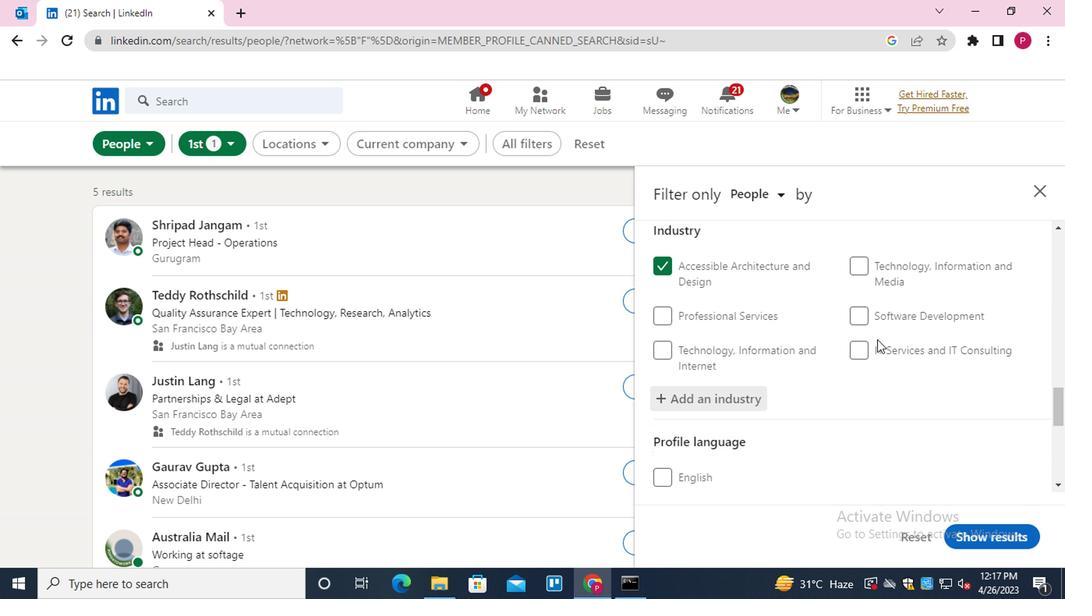 
Action: Mouse scrolled (865, 346) with delta (0, -1)
Screenshot: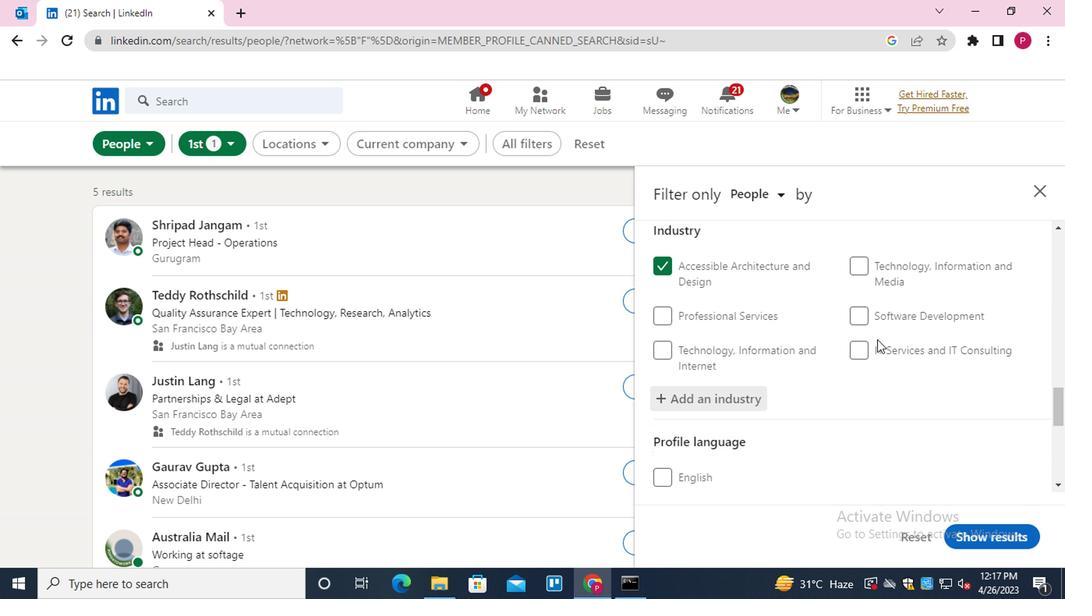 
Action: Mouse moved to (703, 319)
Screenshot: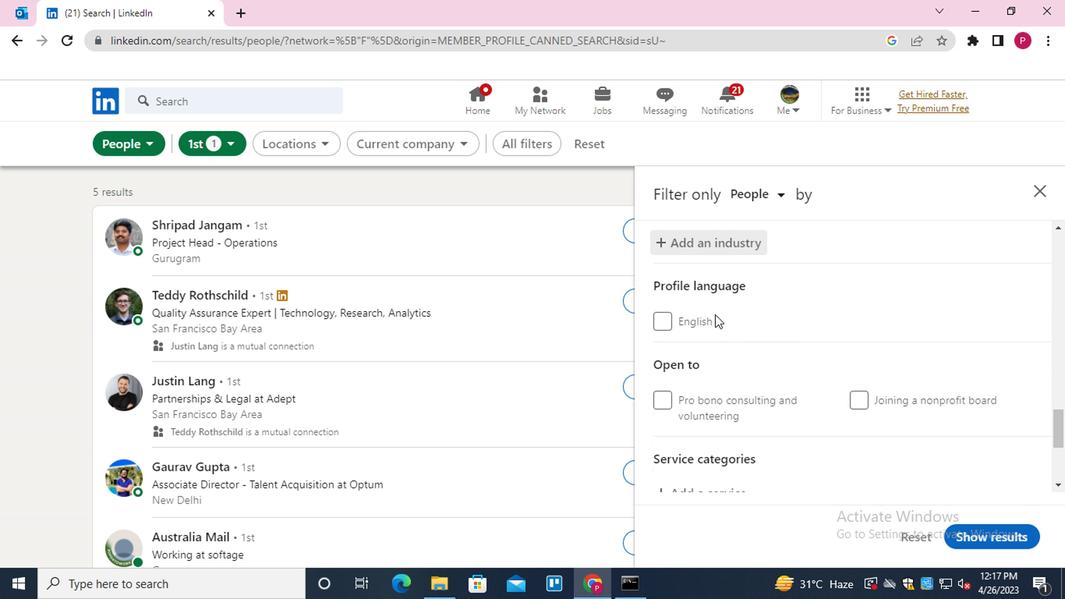 
Action: Mouse scrolled (703, 318) with delta (0, 0)
Screenshot: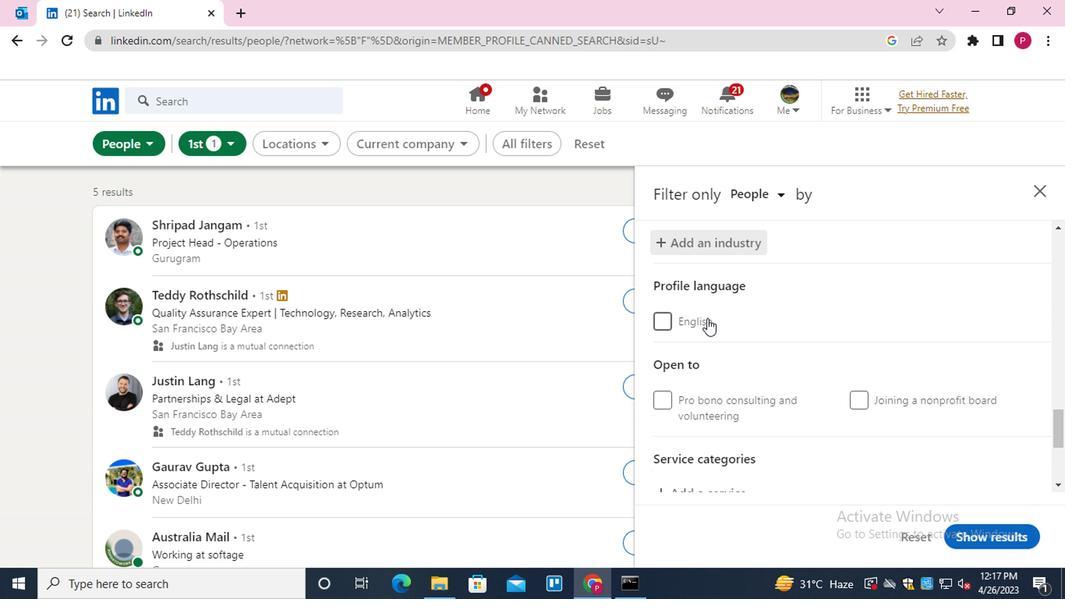 
Action: Mouse scrolled (703, 318) with delta (0, 0)
Screenshot: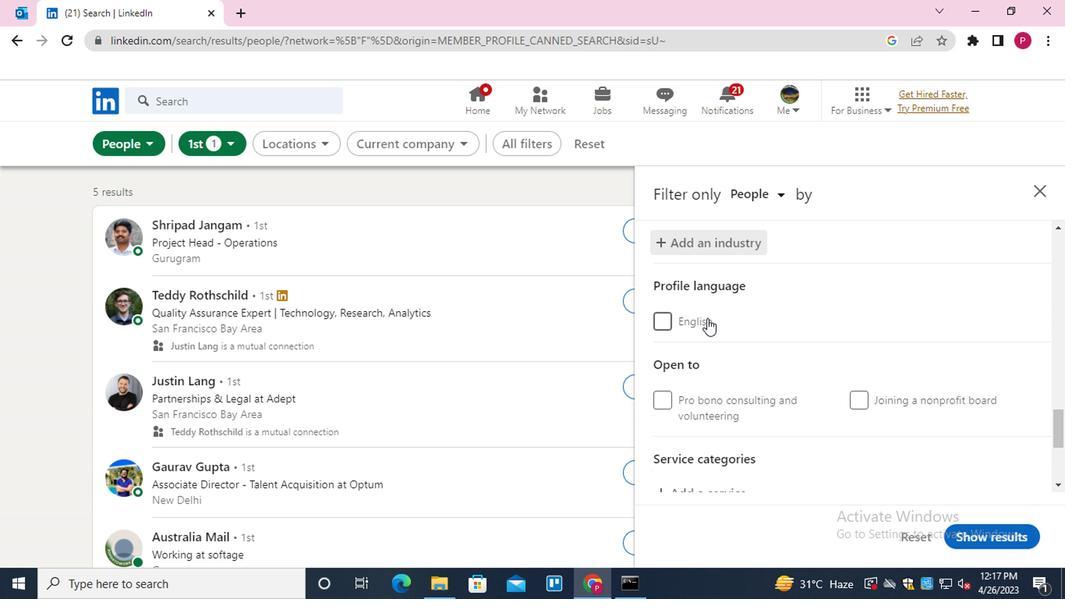 
Action: Mouse moved to (709, 335)
Screenshot: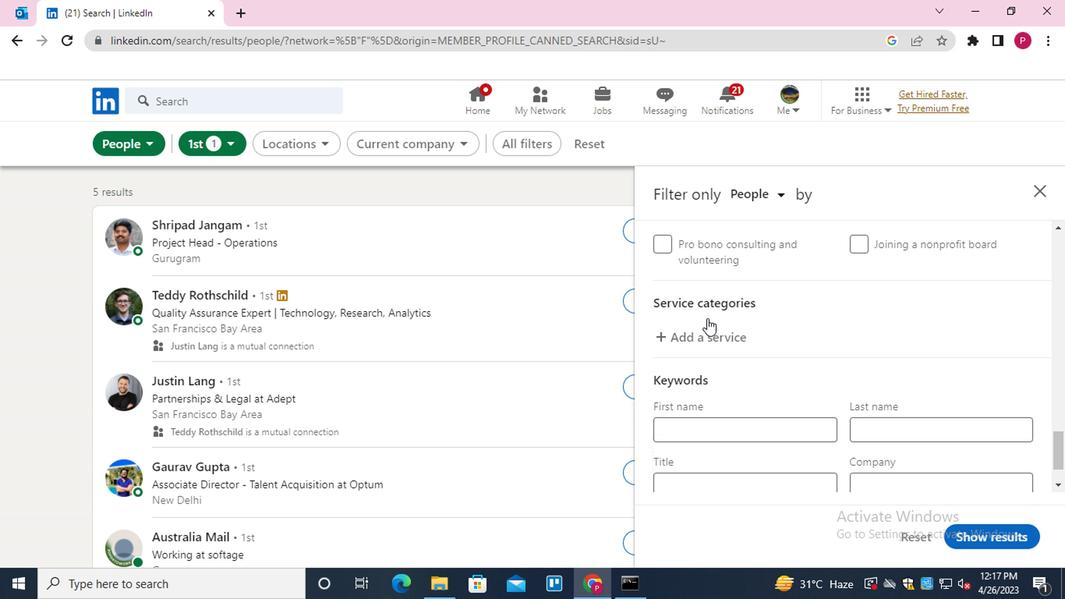 
Action: Mouse pressed left at (709, 335)
Screenshot: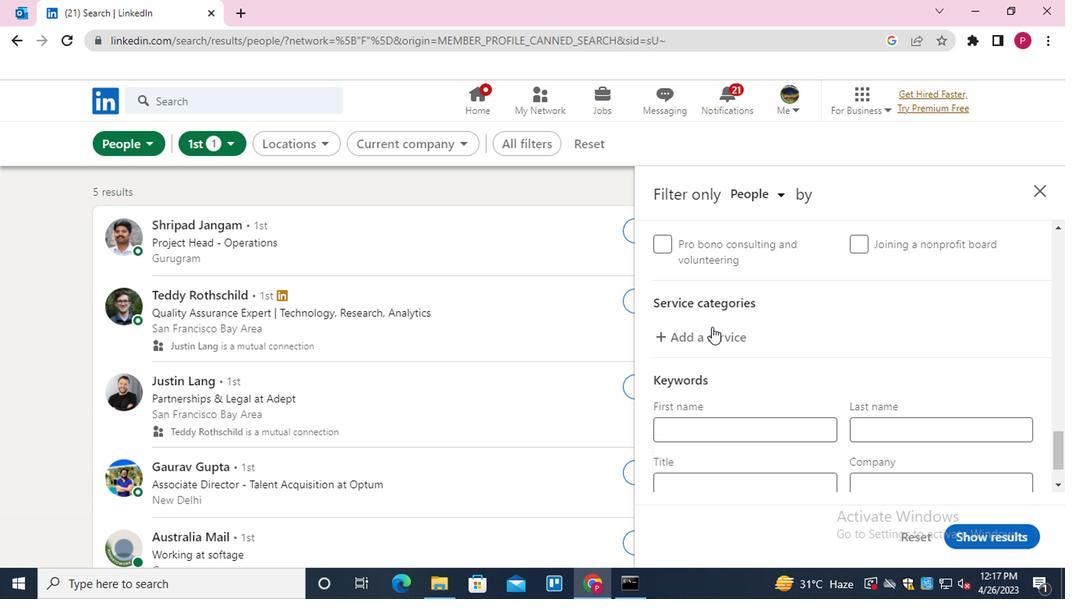 
Action: Mouse moved to (709, 335)
Screenshot: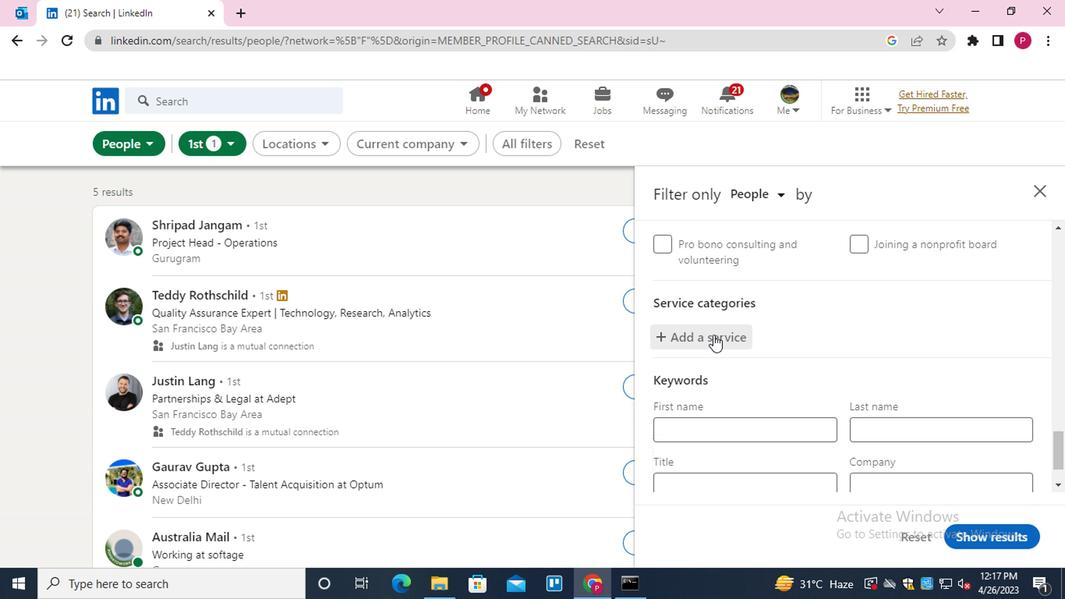 
Action: Key pressed <Key.shift>EVENT<Key.down><Key.down><Key.enter>
Screenshot: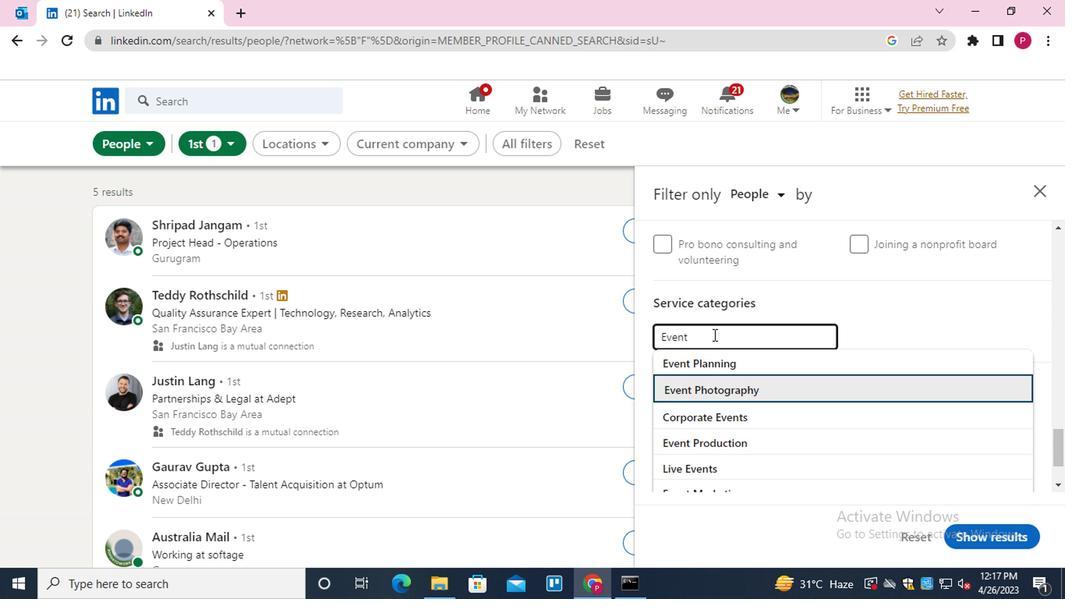 
Action: Mouse moved to (717, 339)
Screenshot: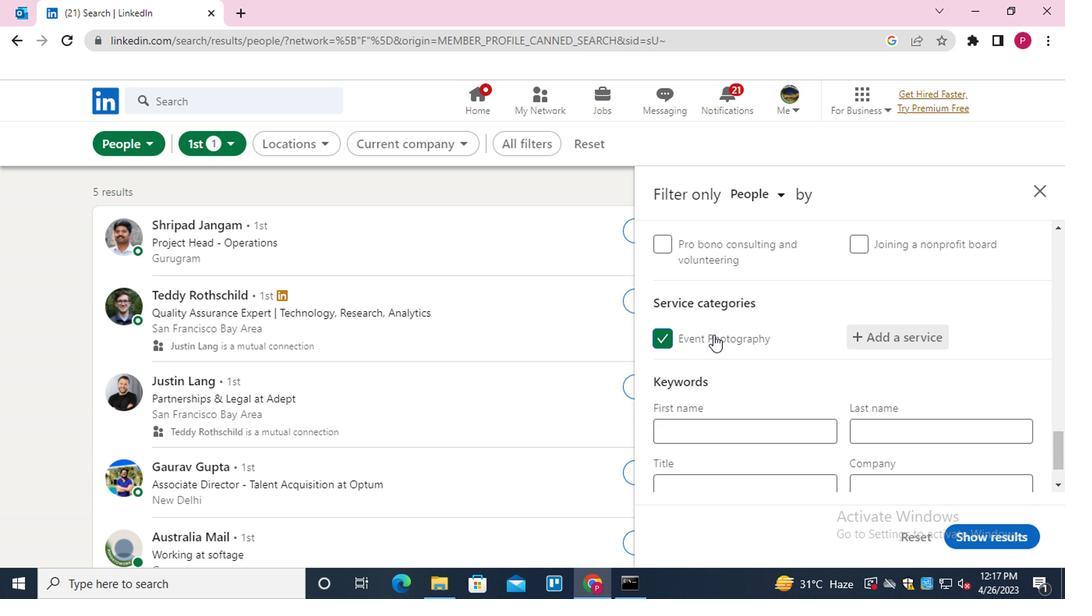 
Action: Mouse scrolled (717, 338) with delta (0, -1)
Screenshot: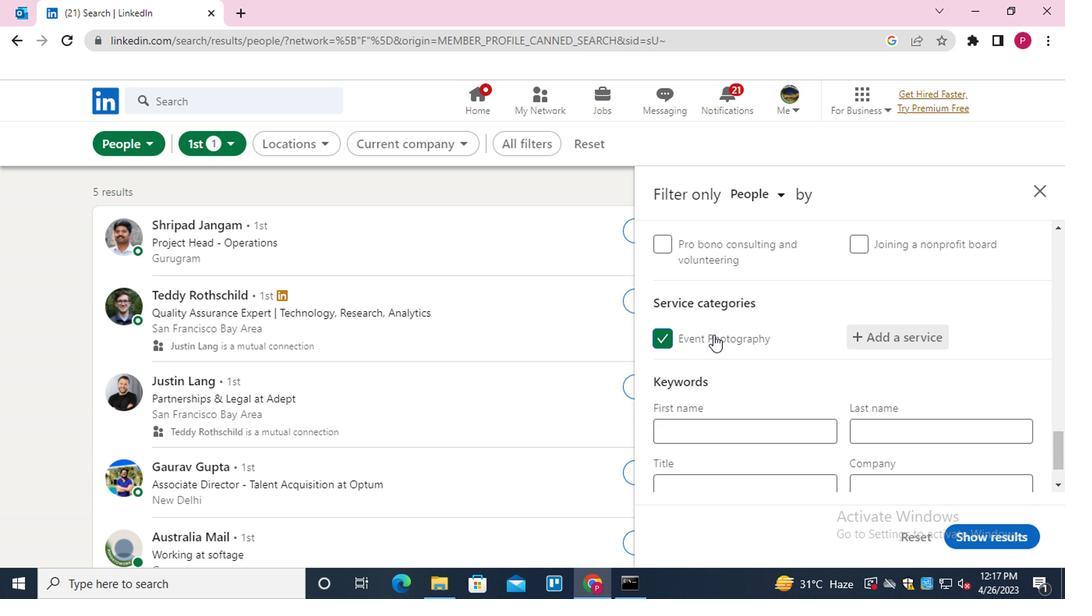 
Action: Mouse moved to (730, 355)
Screenshot: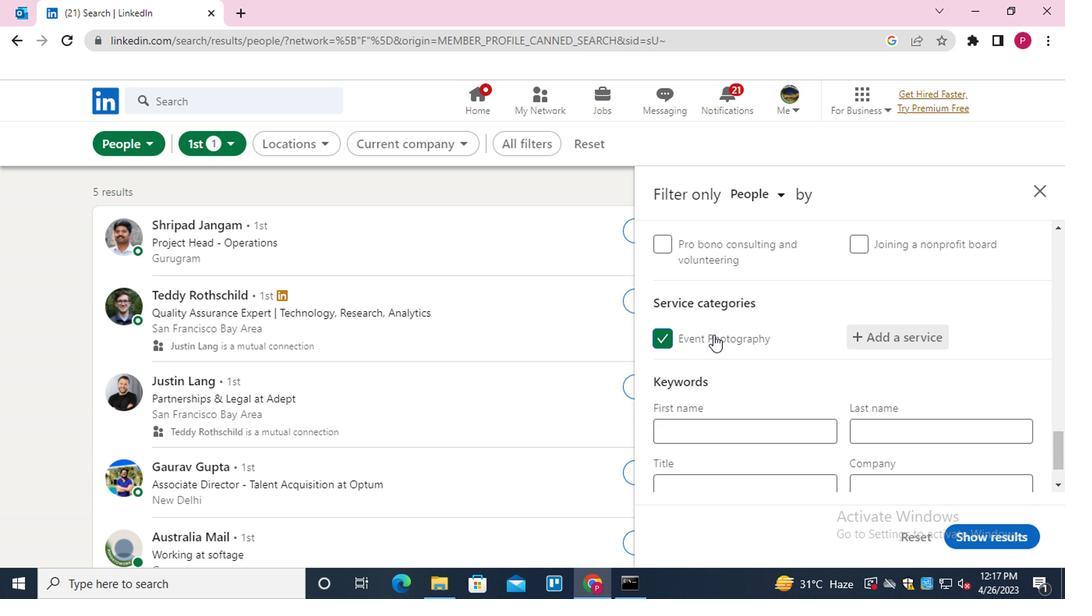 
Action: Mouse scrolled (730, 354) with delta (0, -1)
Screenshot: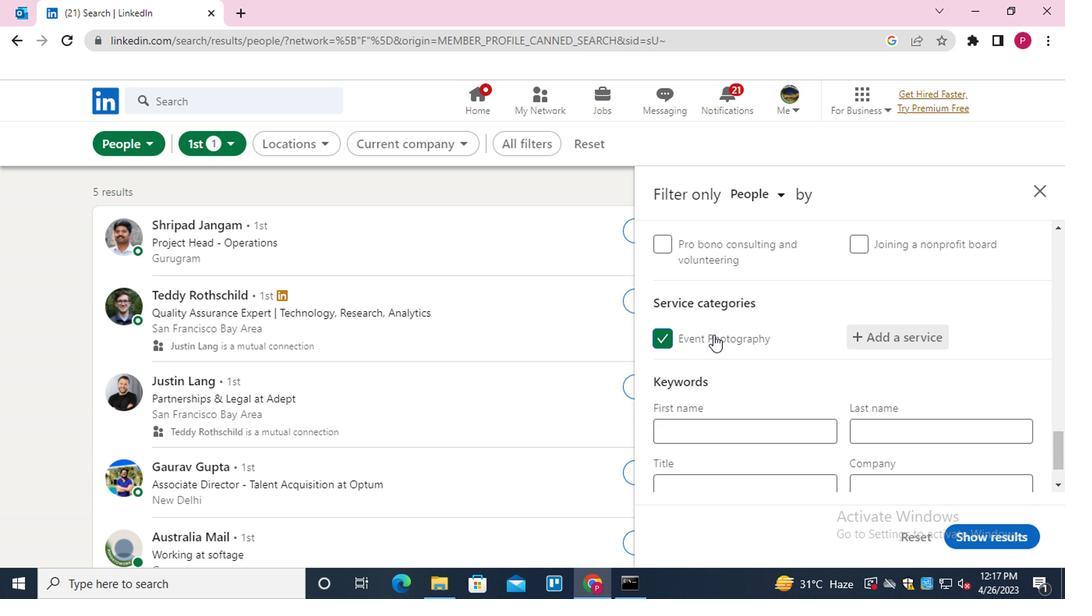 
Action: Mouse moved to (743, 366)
Screenshot: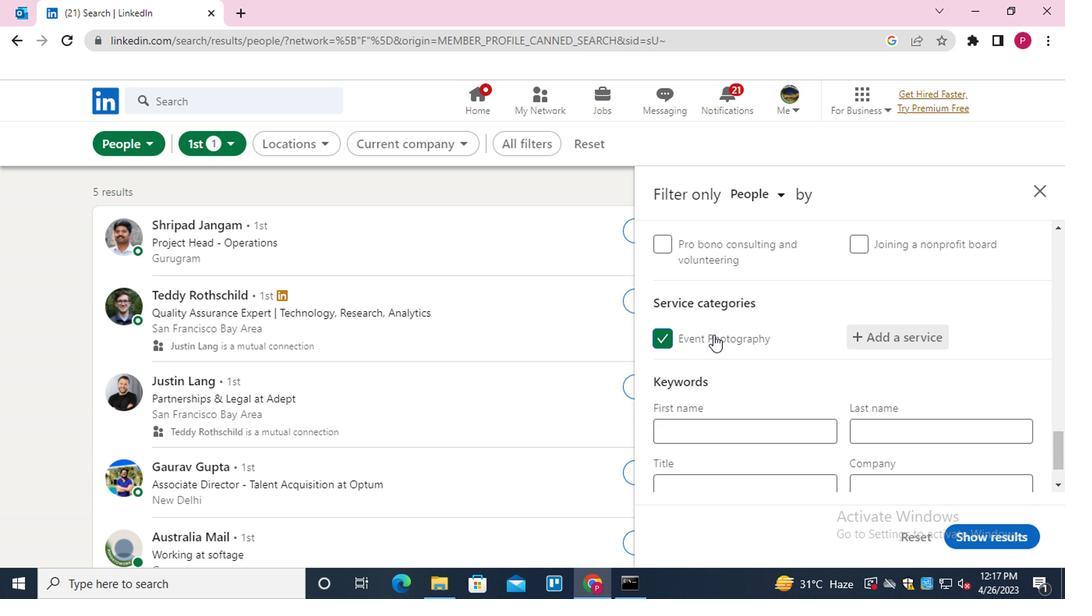 
Action: Mouse scrolled (743, 365) with delta (0, -1)
Screenshot: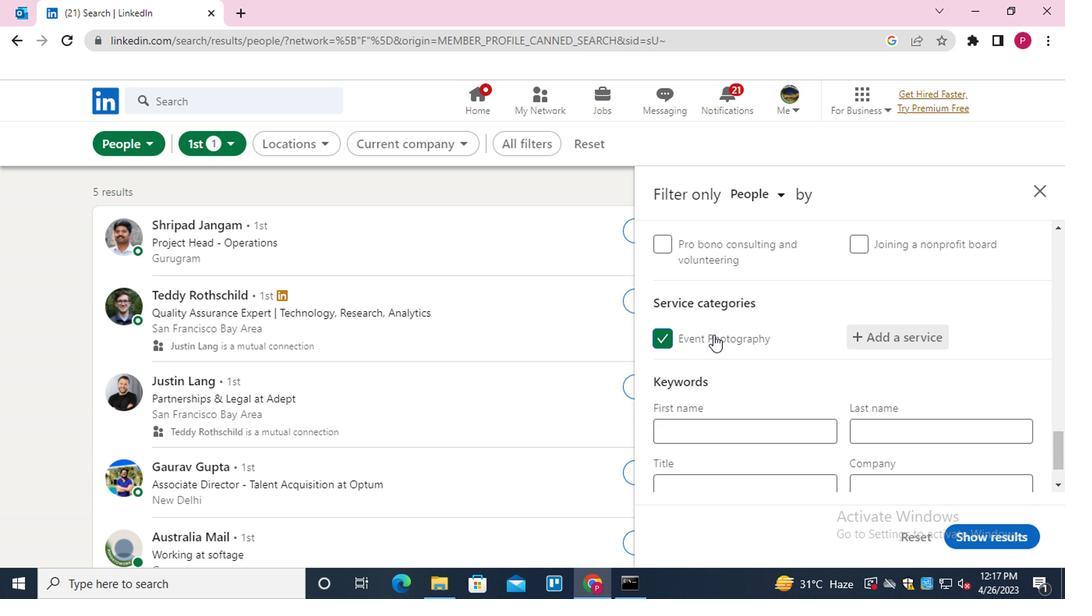 
Action: Mouse moved to (746, 427)
Screenshot: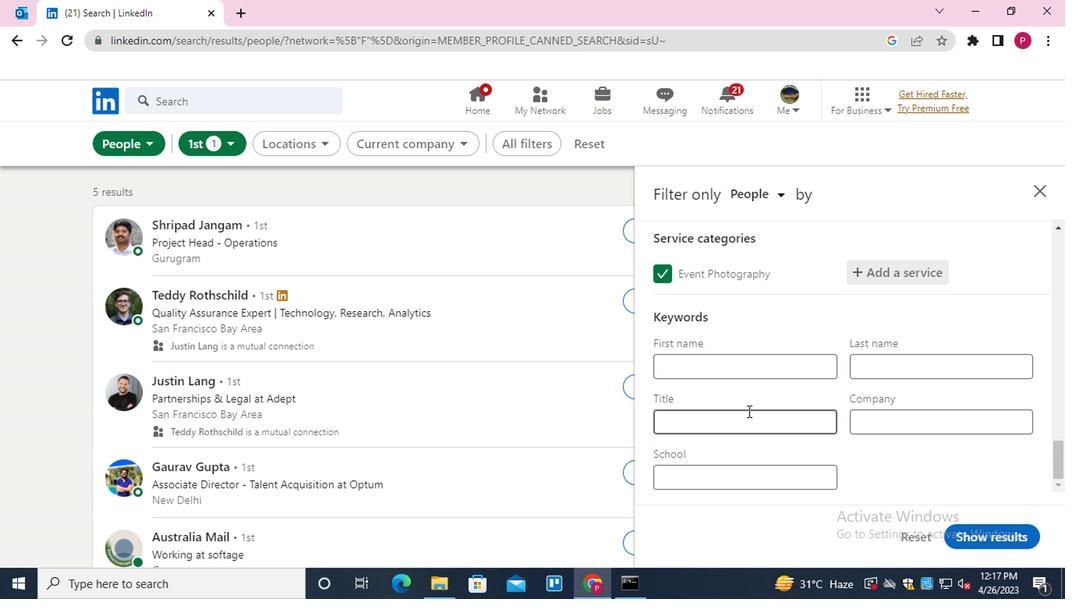 
Action: Mouse pressed left at (746, 427)
Screenshot: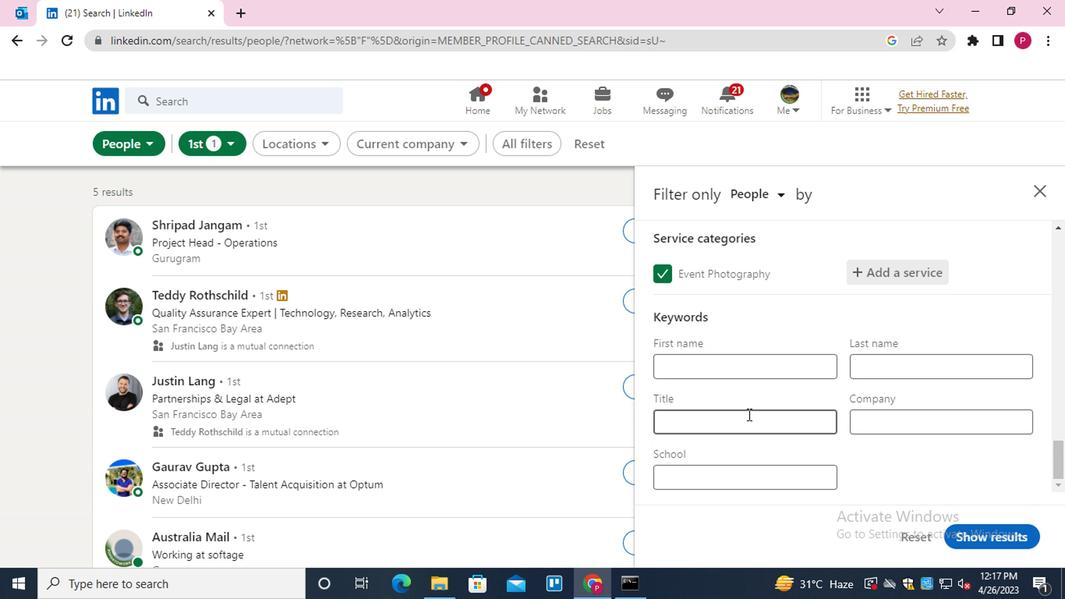 
Action: Key pressed <Key.shift>PHOTOGRAPHER
Screenshot: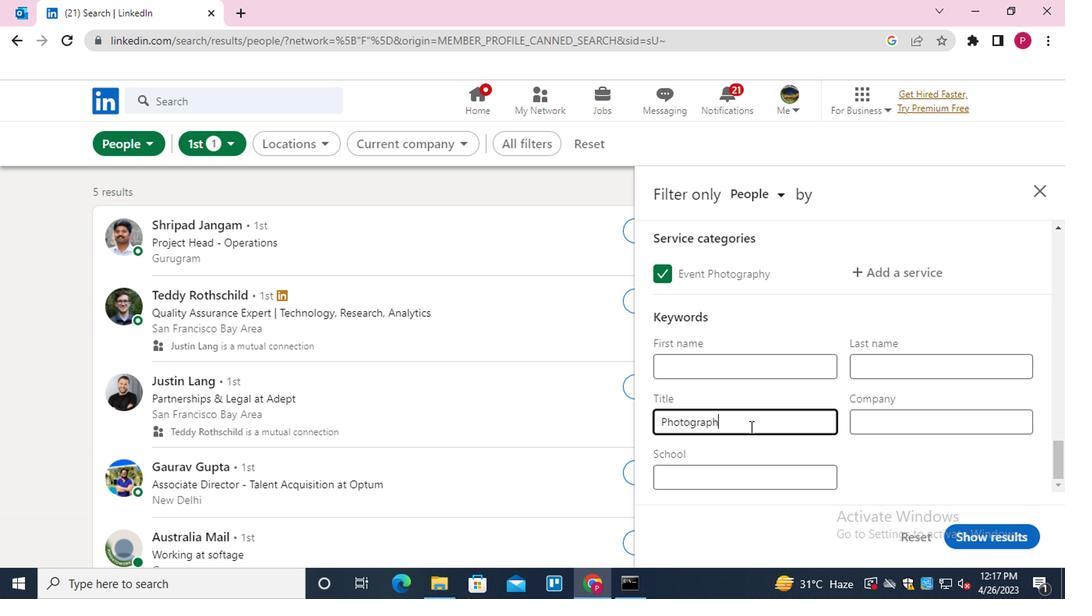 
Action: Mouse moved to (1003, 533)
Screenshot: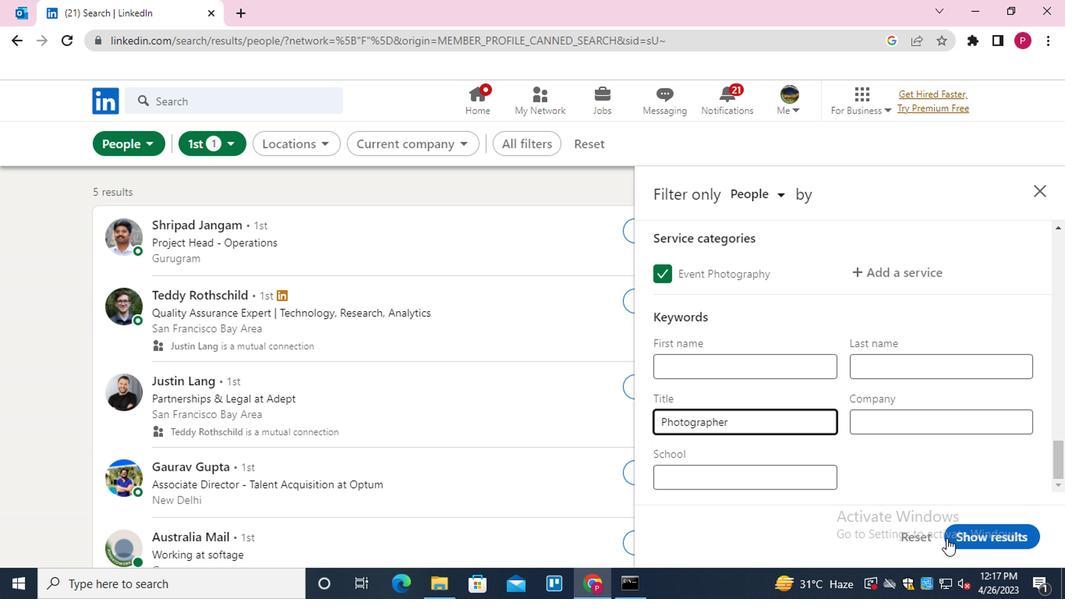 
Action: Mouse pressed left at (1003, 533)
Screenshot: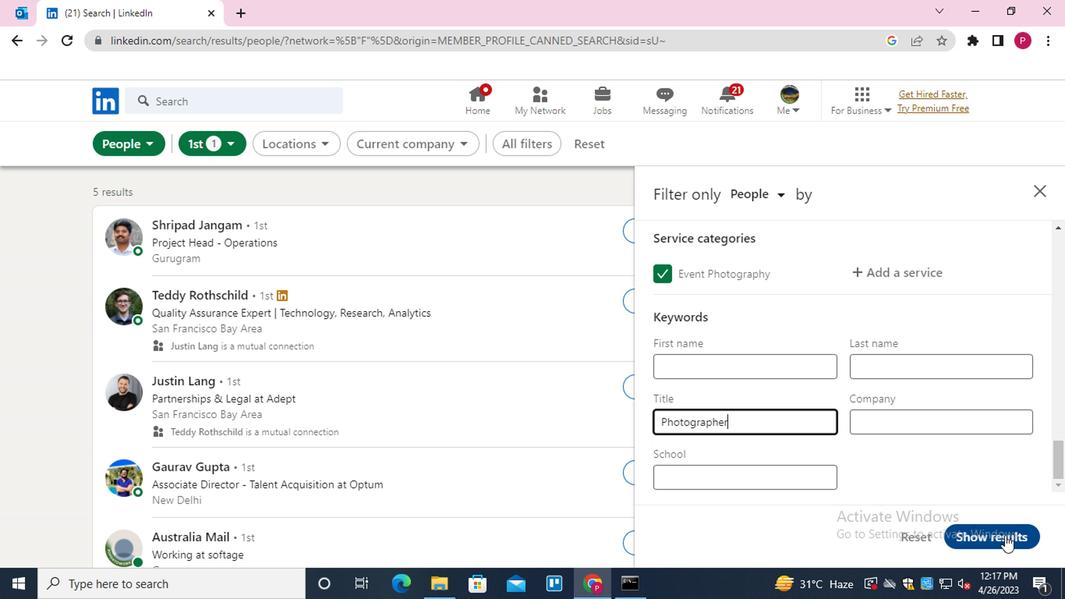 
Action: Mouse moved to (371, 262)
Screenshot: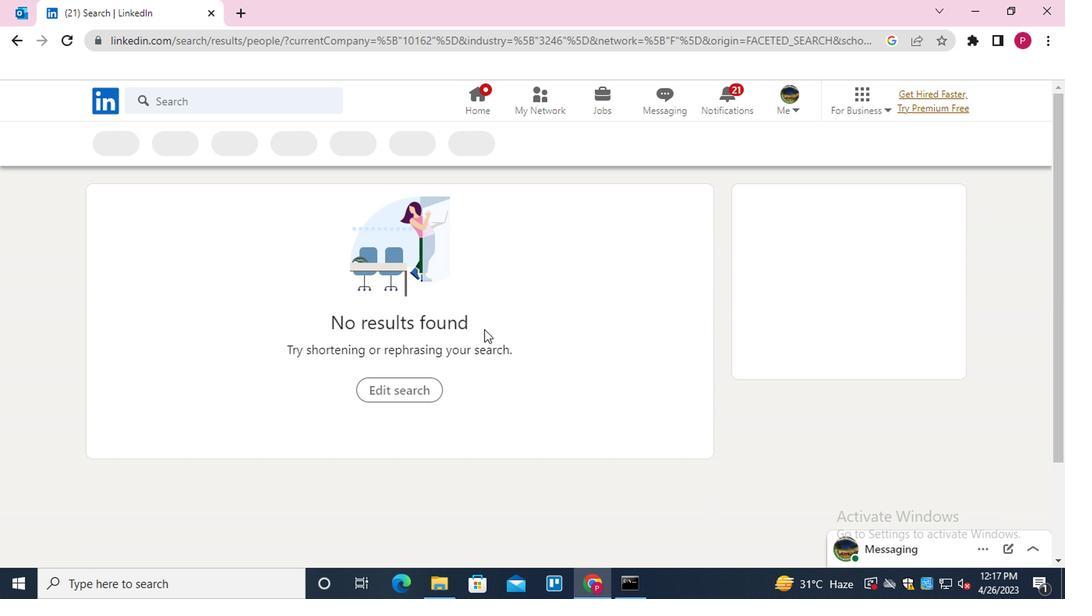 
